 Task: Look for space in Salor, Uzbekistan from 12th July, 2023 to 16th July, 2023 for 8 adults in price range Rs.10000 to Rs.16000. Place can be private room with 8 bedrooms having 8 beds and 8 bathrooms. Property type can be house, flat, guest house. Amenities needed are: wifi, TV, free parkinig on premises, gym, breakfast. Booking option can be shelf check-in. Required host language is English.
Action: Mouse moved to (419, 102)
Screenshot: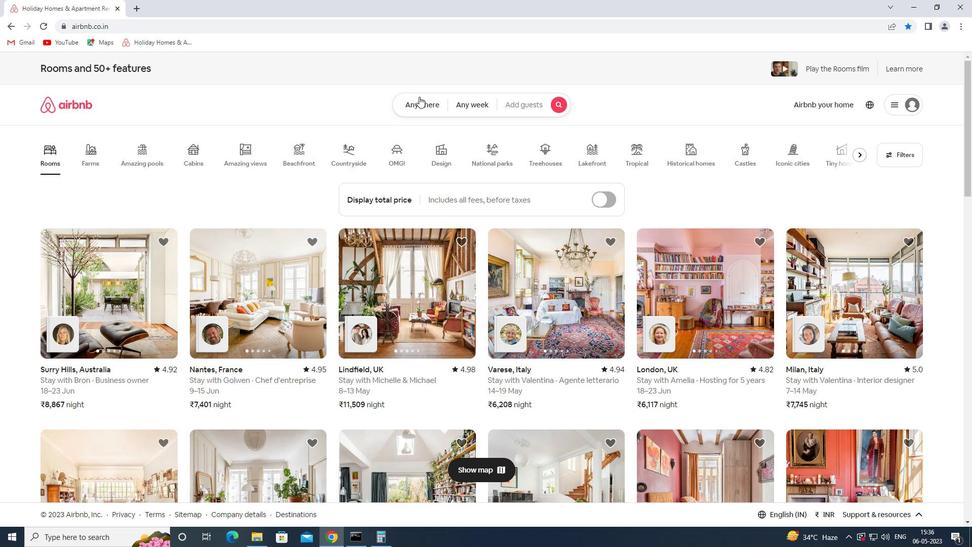 
Action: Mouse pressed left at (419, 102)
Screenshot: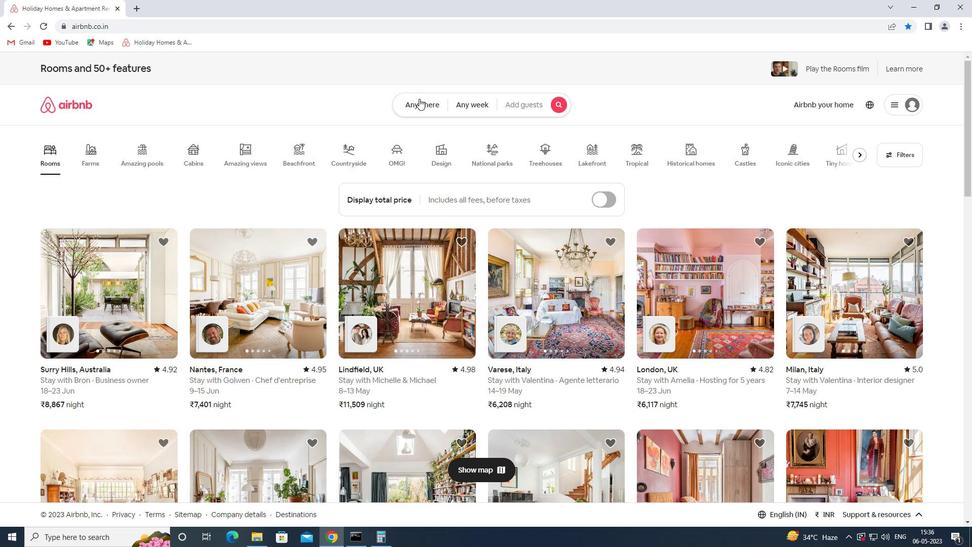 
Action: Mouse moved to (365, 145)
Screenshot: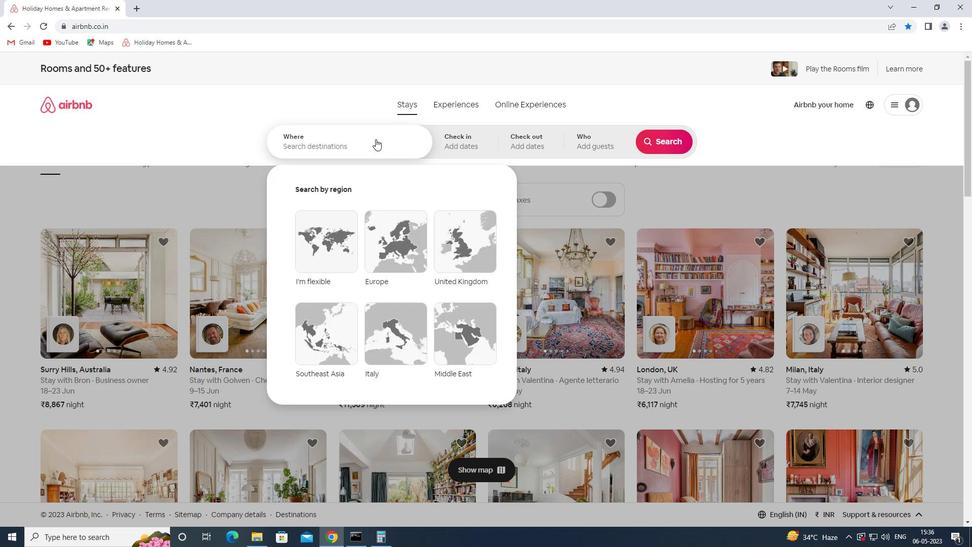 
Action: Mouse pressed left at (365, 145)
Screenshot: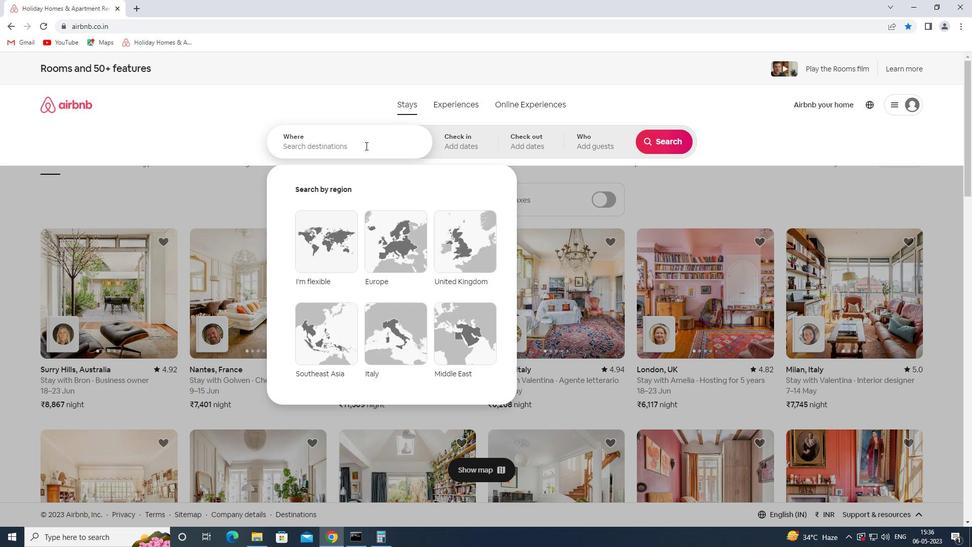 
Action: Key pressed salor<Key.space>uze<Key.backspace>bekistan<Key.enter>
Screenshot: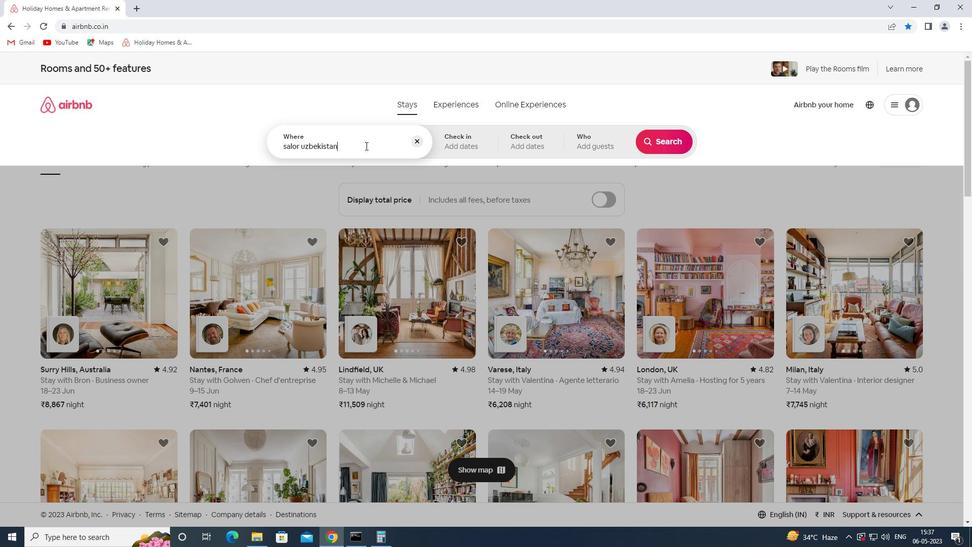 
Action: Mouse moved to (666, 222)
Screenshot: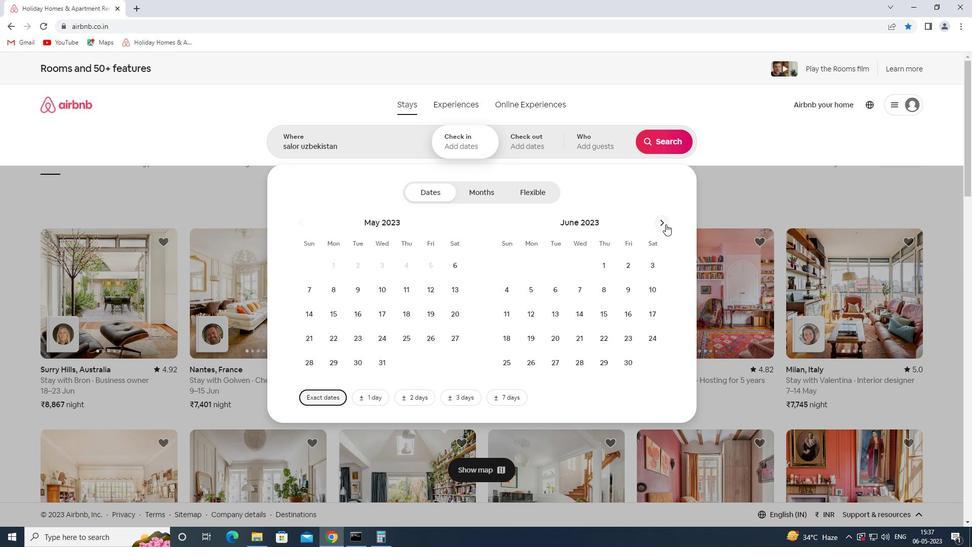 
Action: Mouse pressed left at (666, 222)
Screenshot: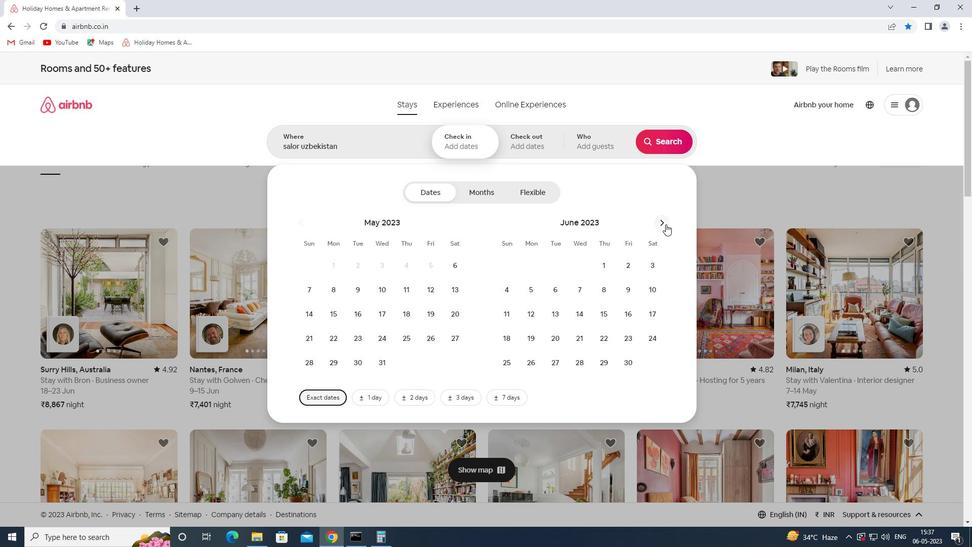 
Action: Mouse moved to (585, 312)
Screenshot: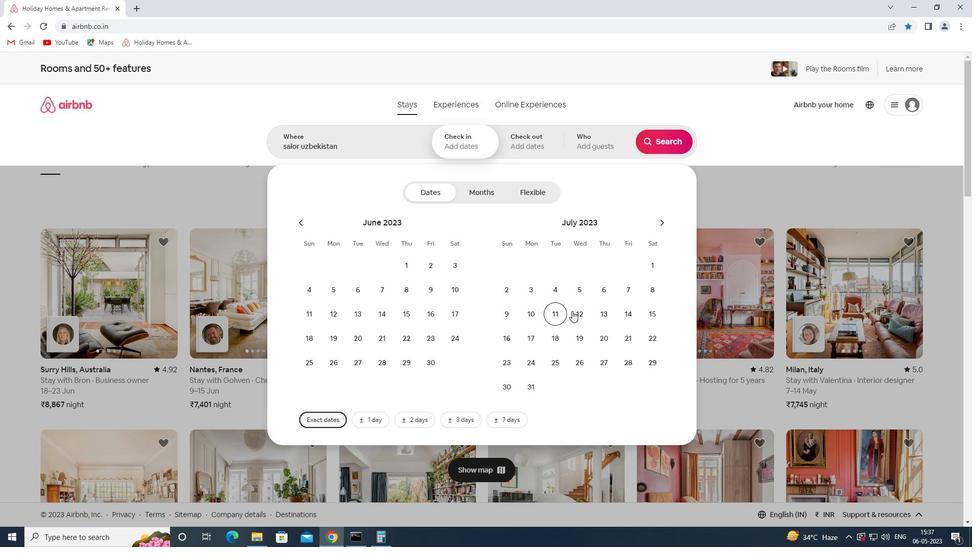
Action: Mouse pressed left at (585, 312)
Screenshot: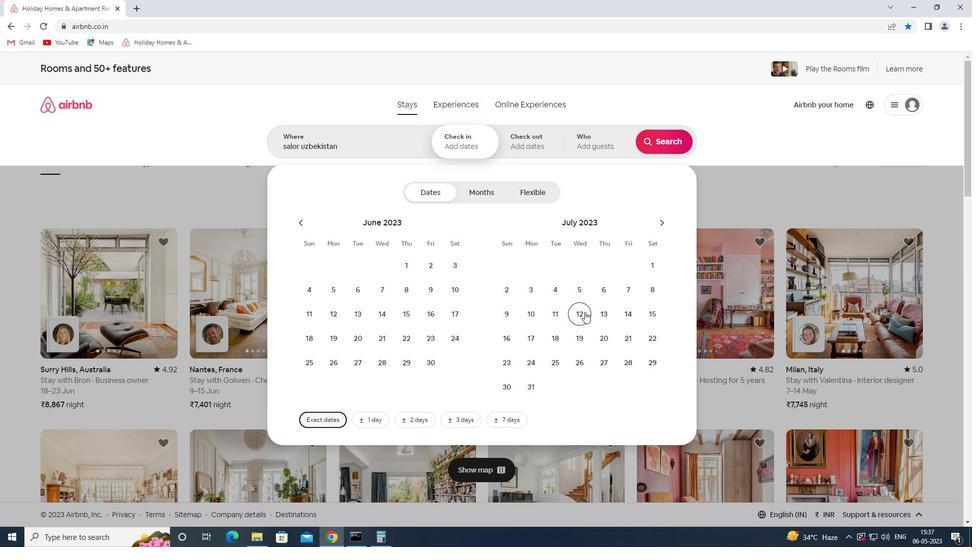 
Action: Mouse moved to (499, 337)
Screenshot: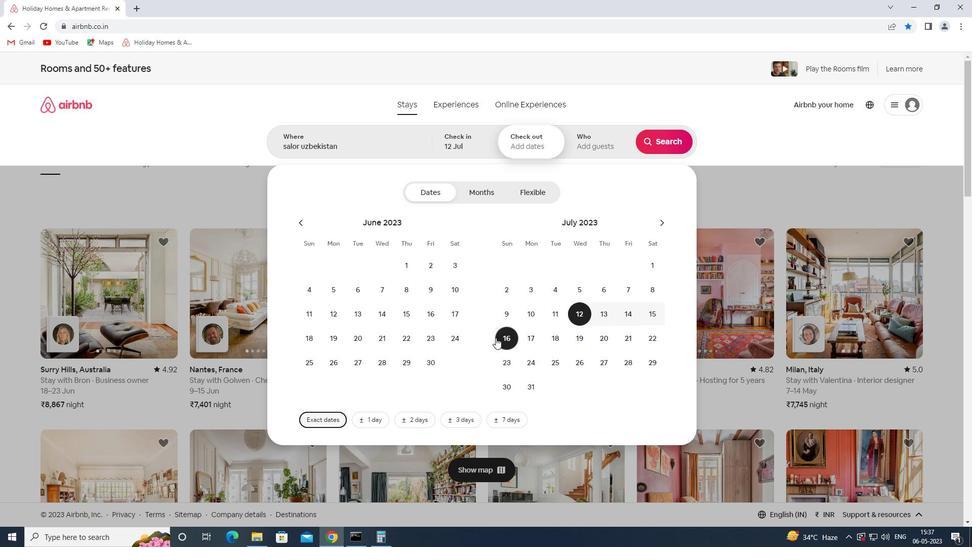 
Action: Mouse pressed left at (499, 337)
Screenshot: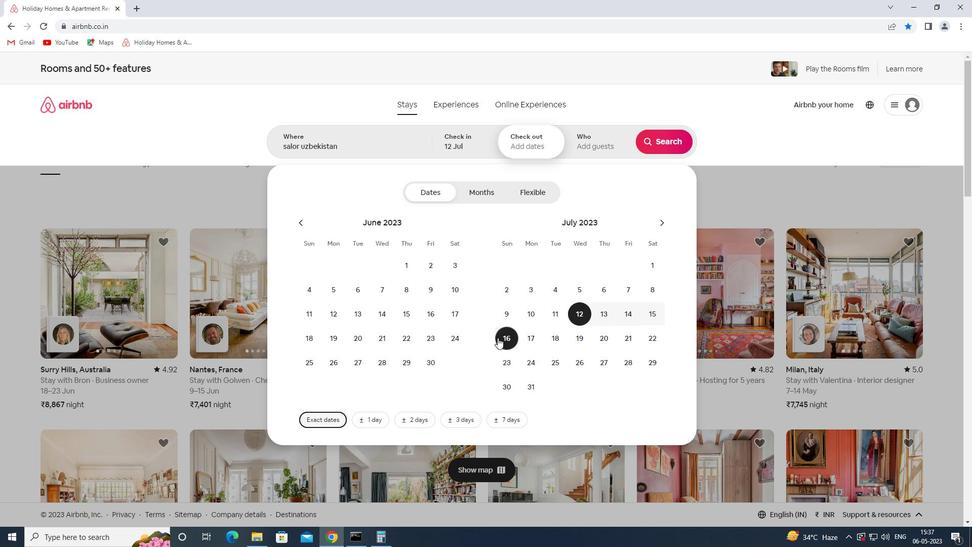
Action: Mouse moved to (583, 149)
Screenshot: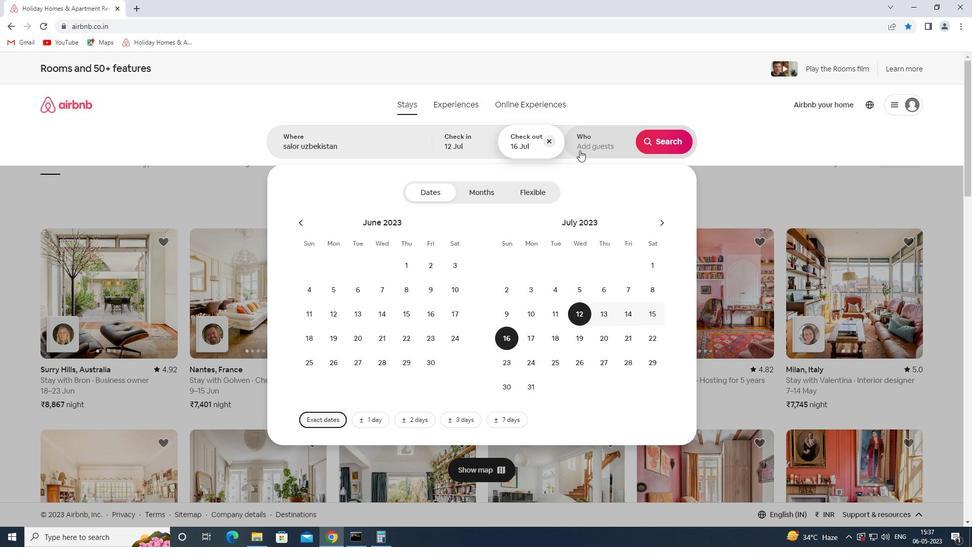 
Action: Mouse pressed left at (583, 149)
Screenshot: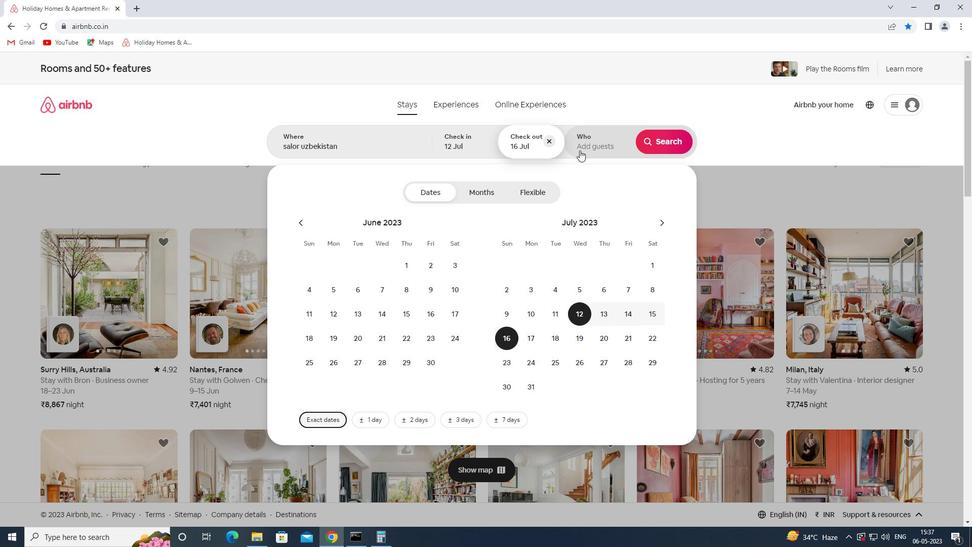 
Action: Mouse moved to (669, 199)
Screenshot: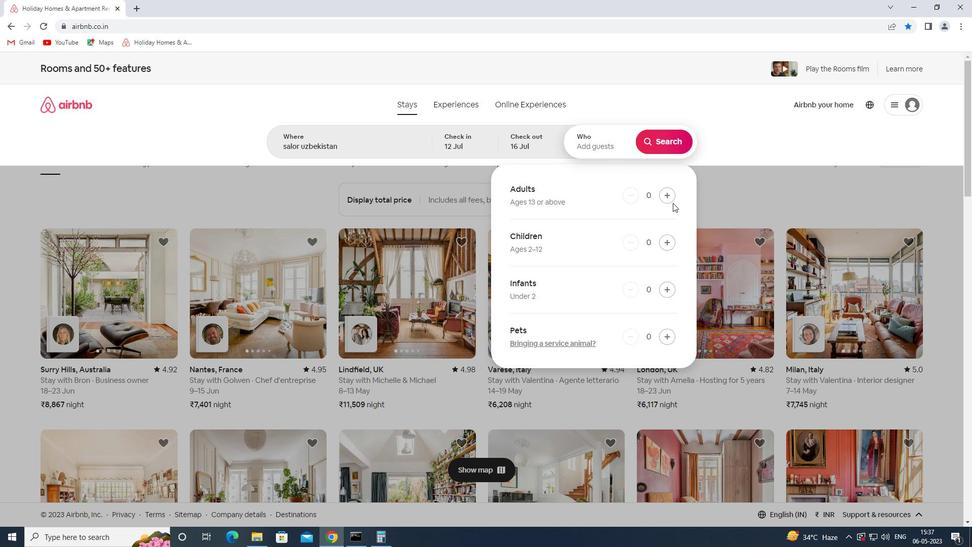 
Action: Mouse pressed left at (669, 199)
Screenshot: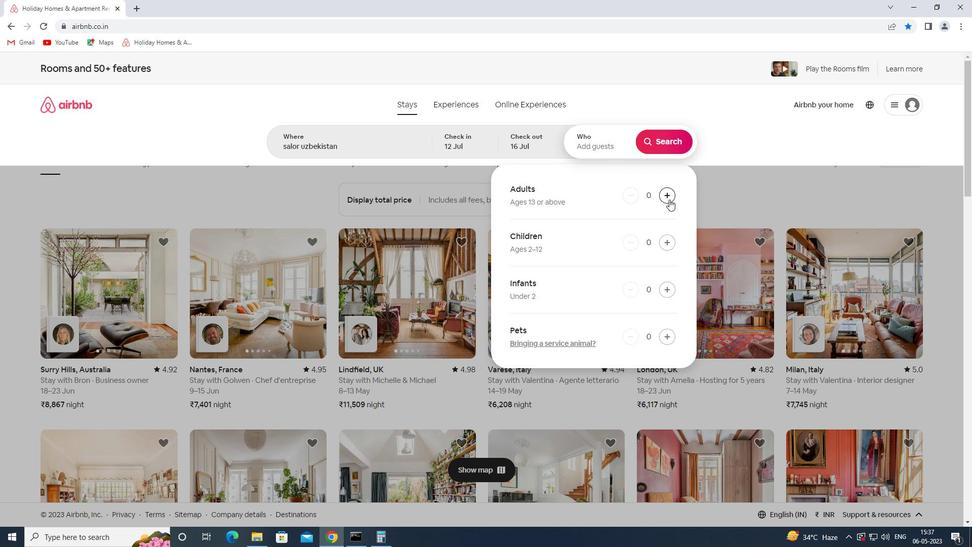 
Action: Mouse pressed left at (669, 199)
Screenshot: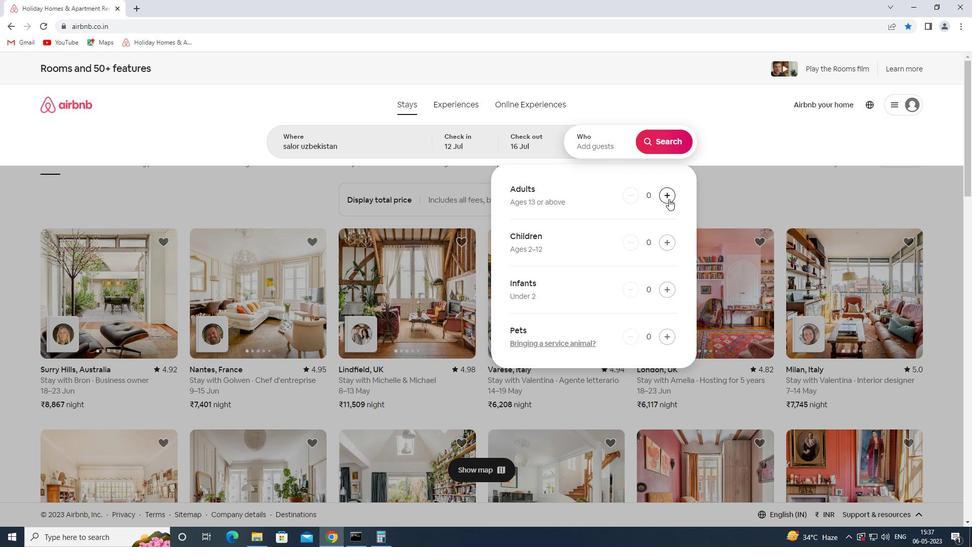 
Action: Mouse pressed left at (669, 199)
Screenshot: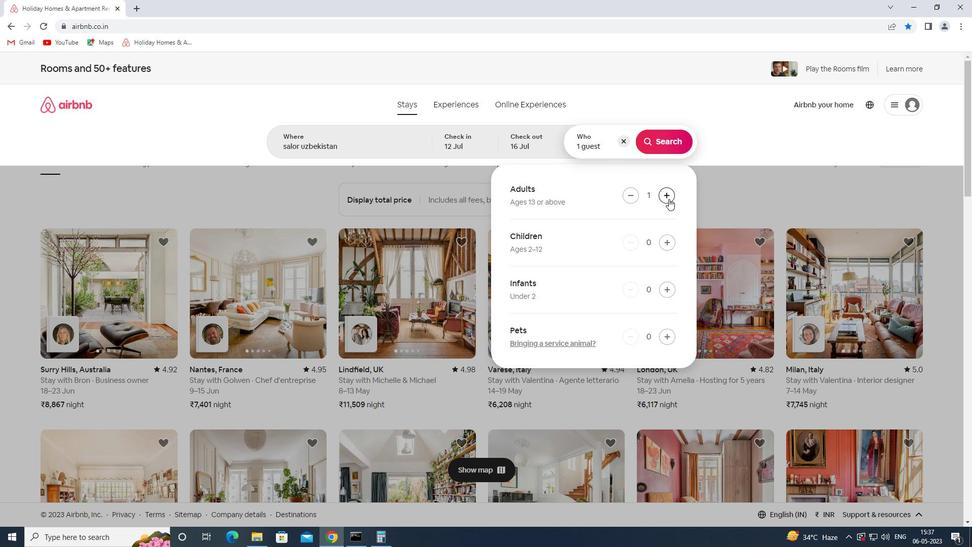 
Action: Mouse pressed left at (669, 199)
Screenshot: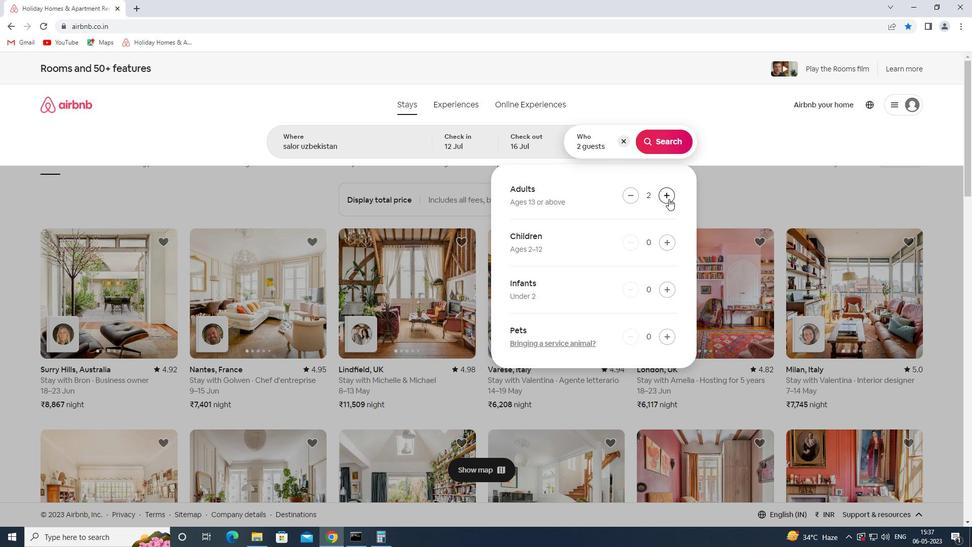 
Action: Mouse pressed left at (669, 199)
Screenshot: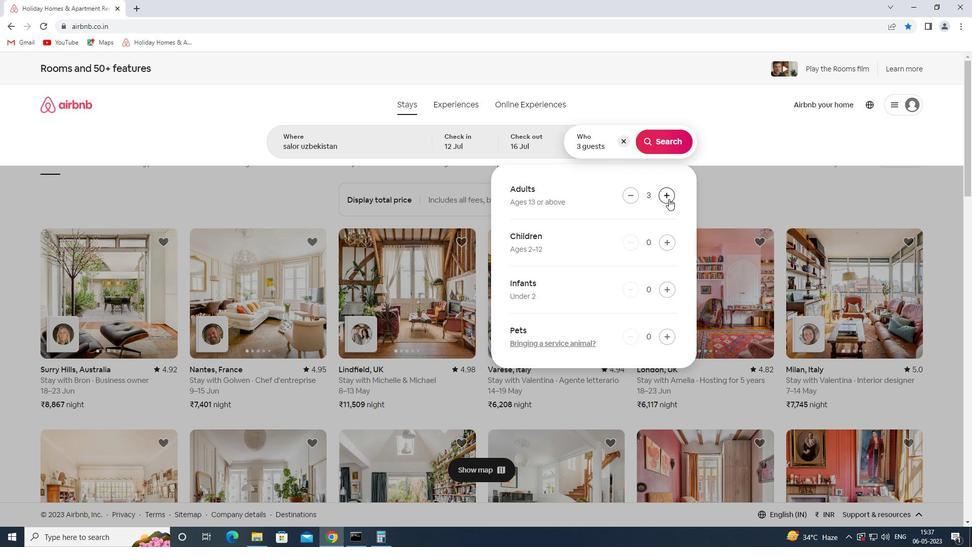 
Action: Mouse pressed left at (669, 199)
Screenshot: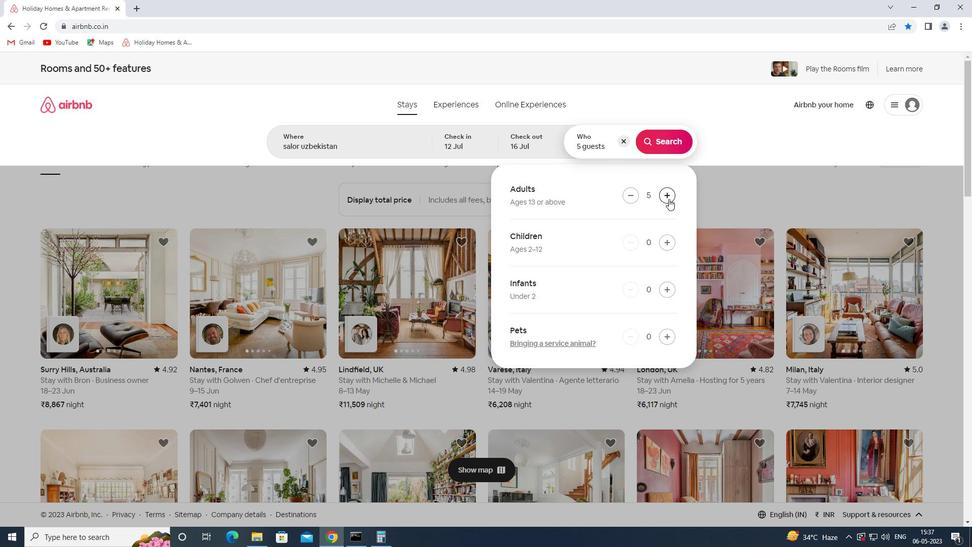 
Action: Mouse pressed left at (669, 199)
Screenshot: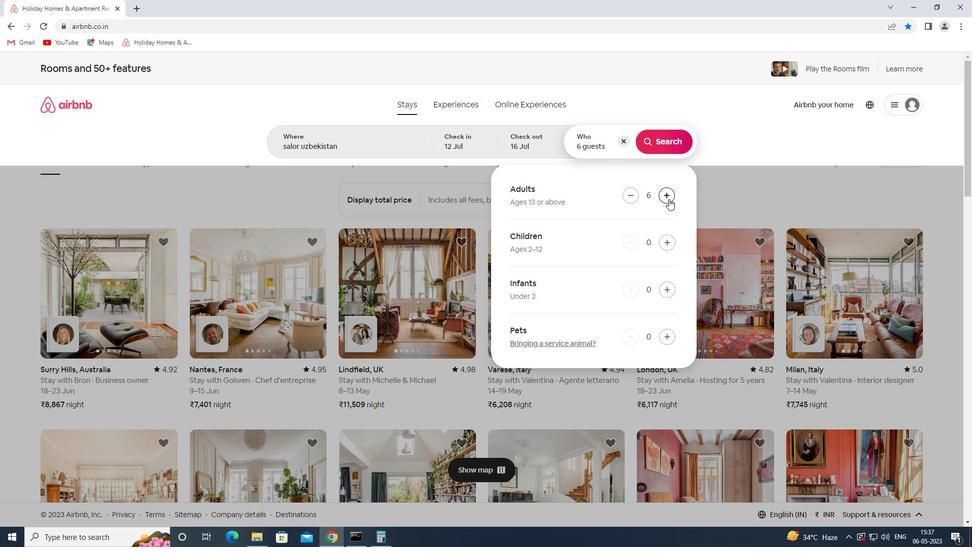 
Action: Mouse pressed left at (669, 199)
Screenshot: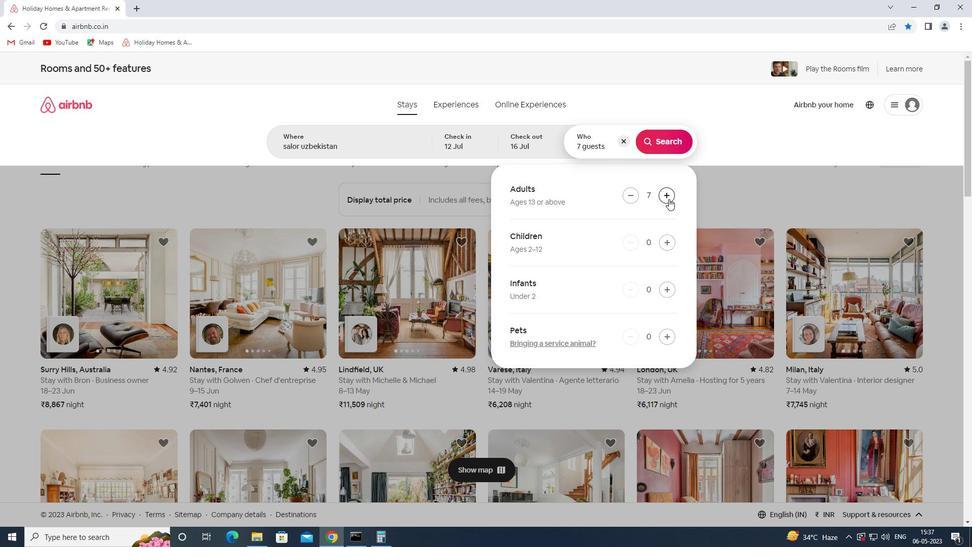 
Action: Mouse moved to (662, 147)
Screenshot: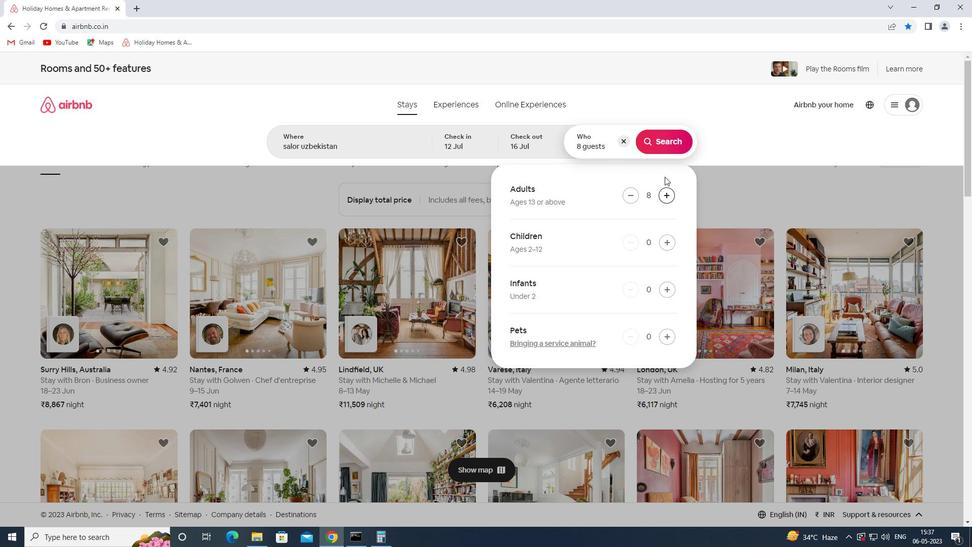 
Action: Mouse pressed left at (662, 147)
Screenshot: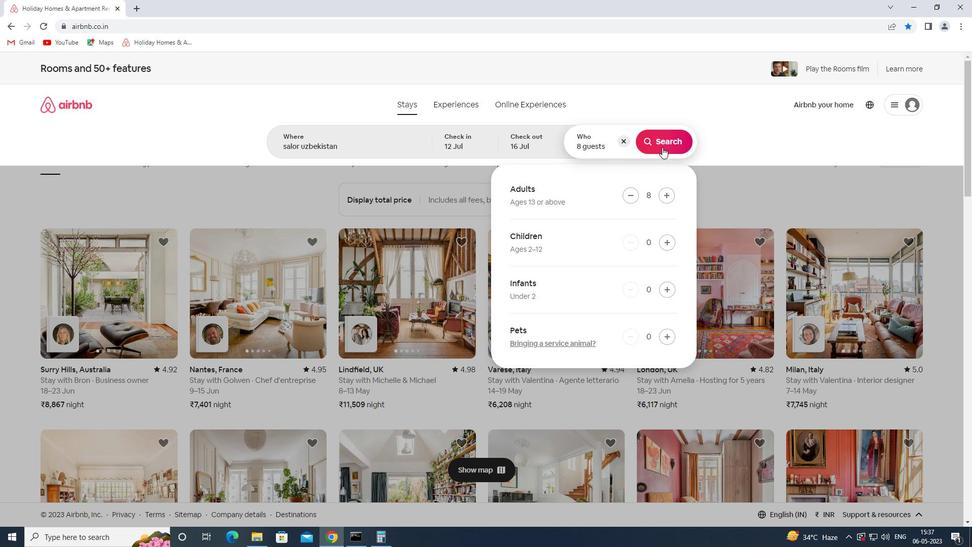 
Action: Mouse moved to (938, 107)
Screenshot: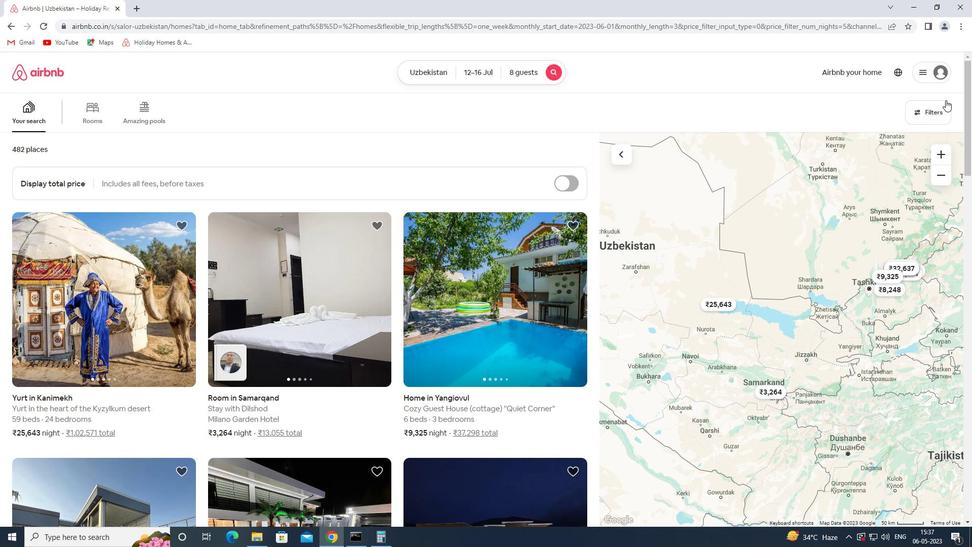 
Action: Mouse pressed left at (938, 107)
Screenshot: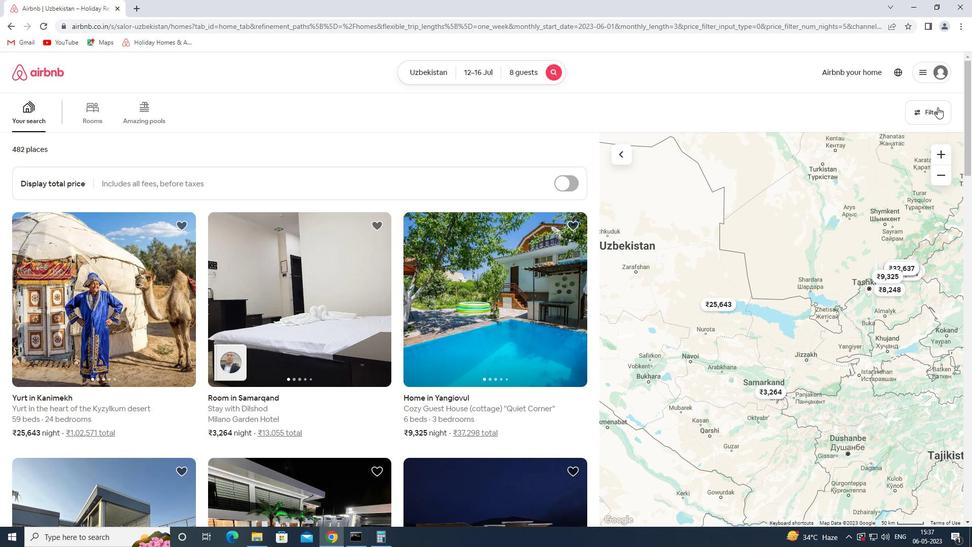 
Action: Mouse moved to (389, 365)
Screenshot: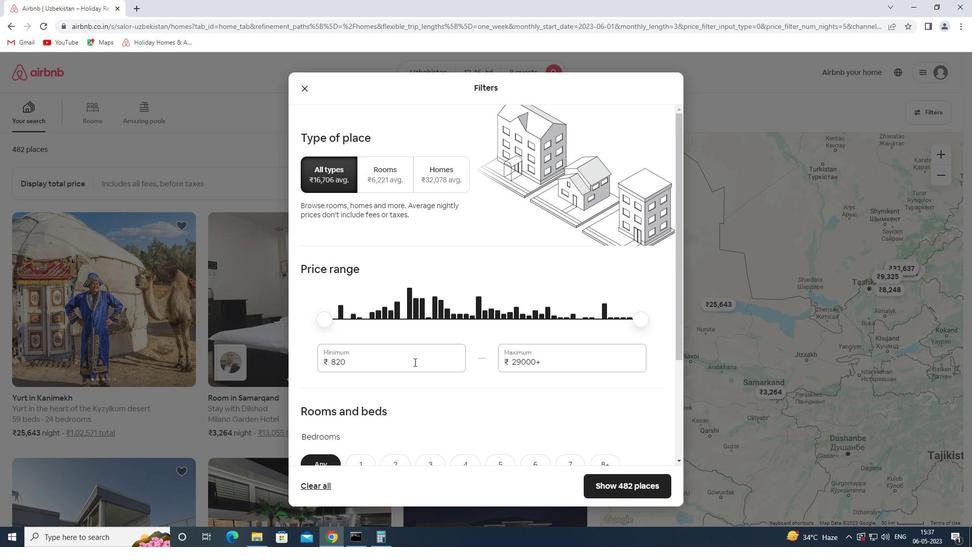 
Action: Mouse pressed left at (389, 365)
Screenshot: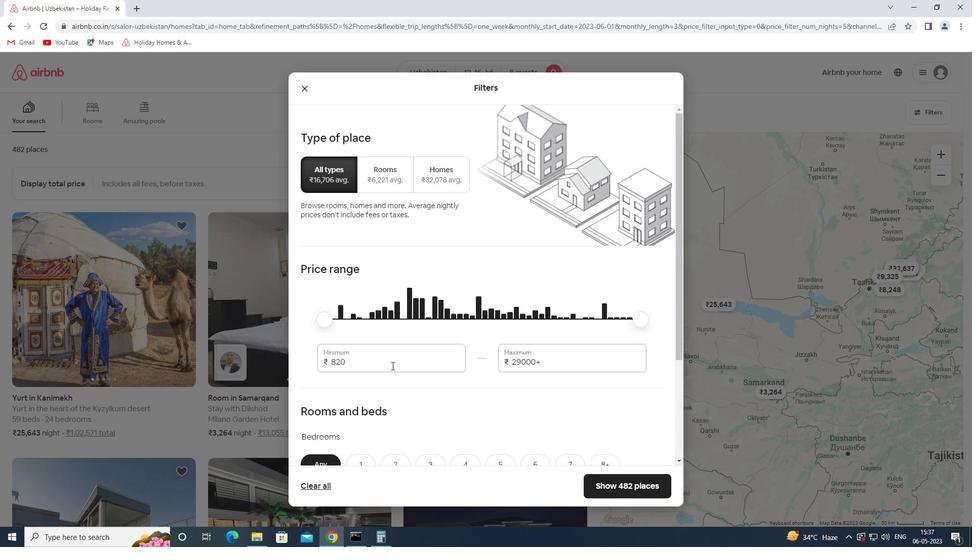 
Action: Mouse pressed left at (389, 365)
Screenshot: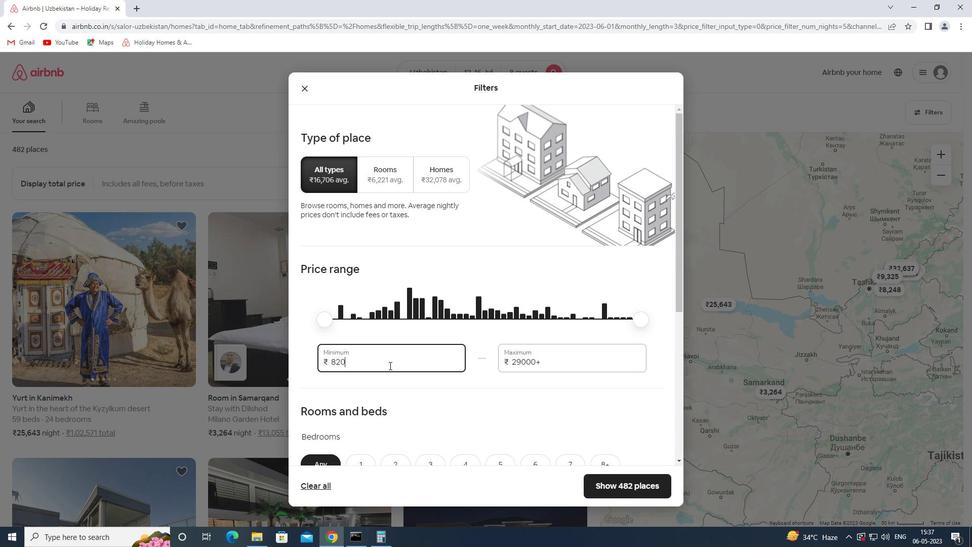 
Action: Key pressed 10000<Key.tab>16000<Key.tab>
Screenshot: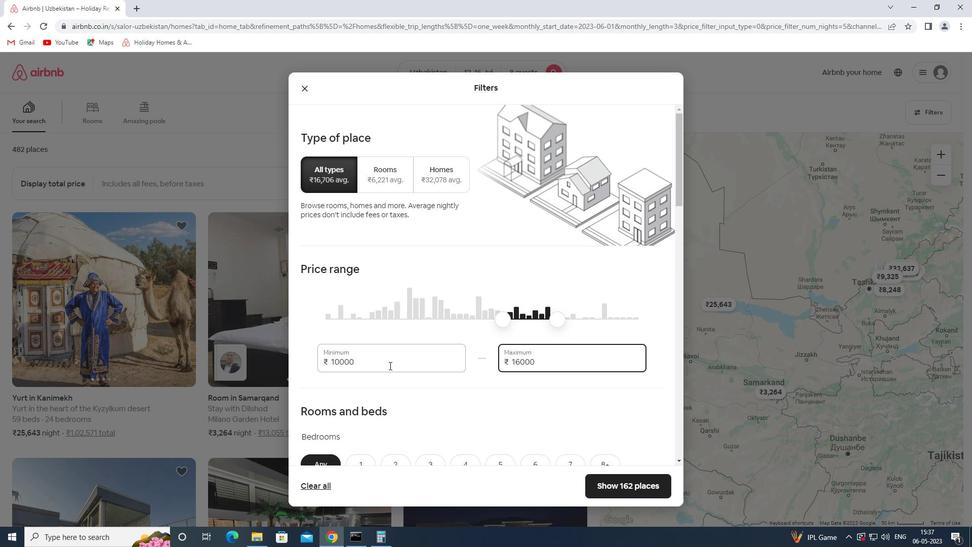 
Action: Mouse moved to (430, 423)
Screenshot: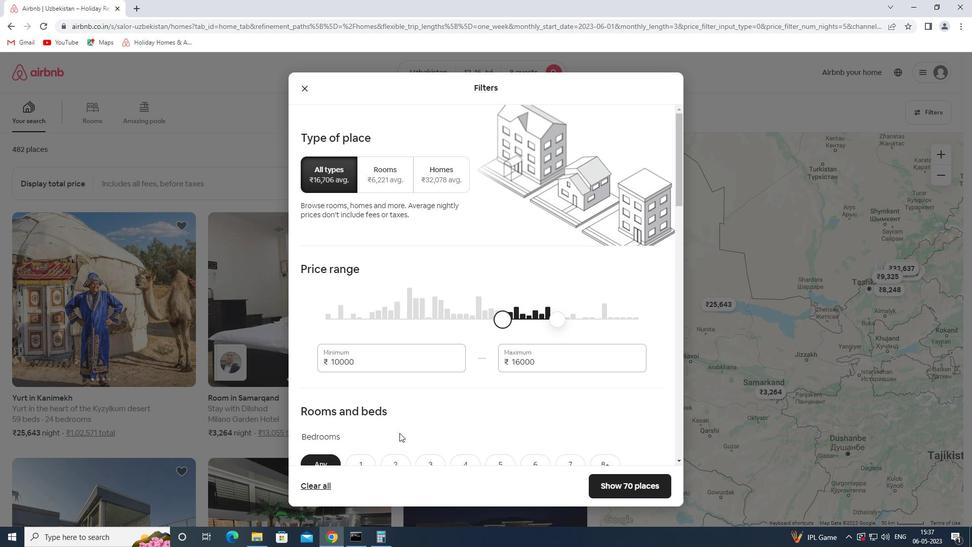 
Action: Mouse scrolled (430, 422) with delta (0, 0)
Screenshot: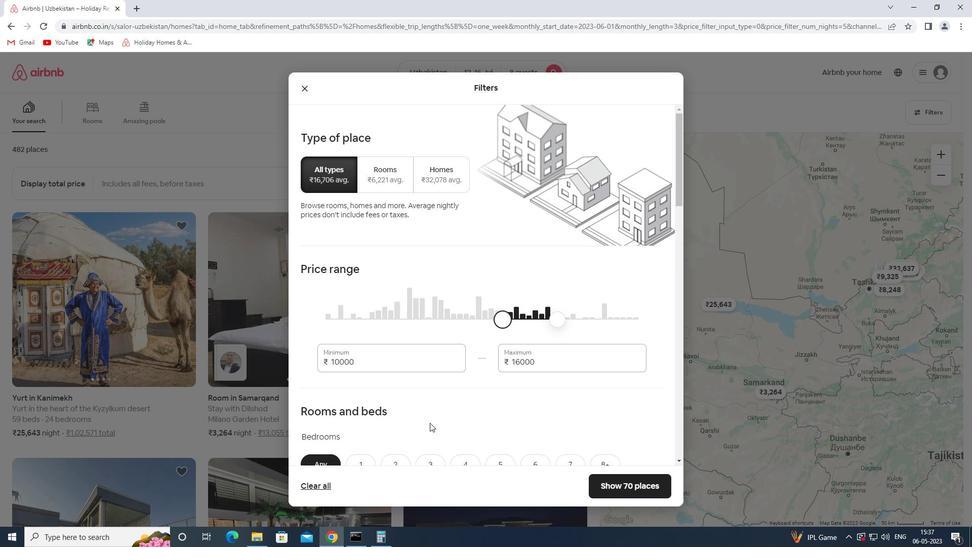 
Action: Mouse scrolled (430, 422) with delta (0, 0)
Screenshot: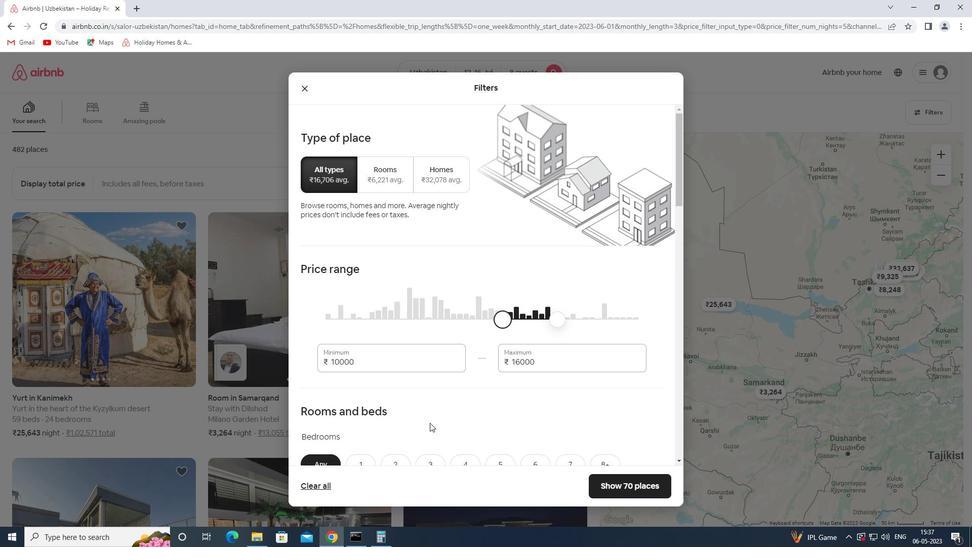 
Action: Mouse scrolled (430, 422) with delta (0, 0)
Screenshot: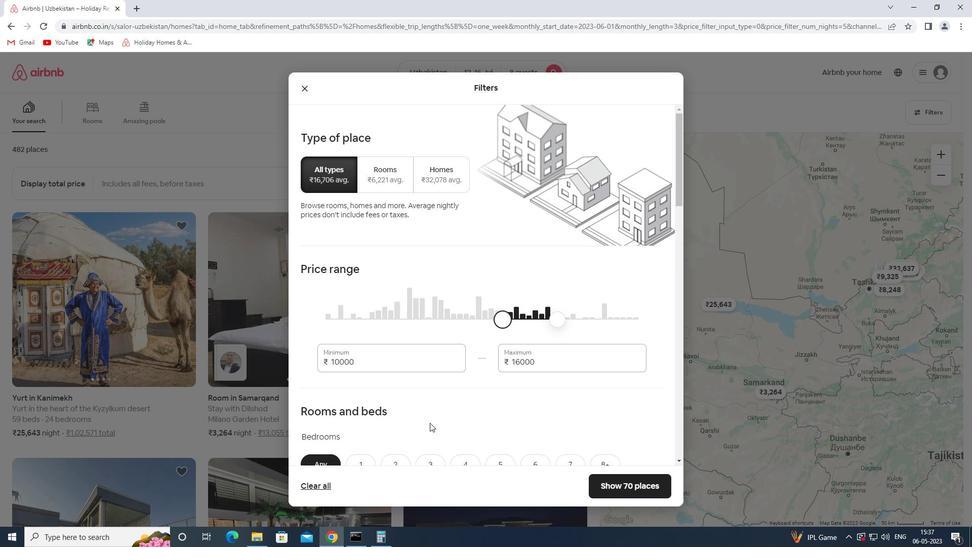 
Action: Mouse moved to (440, 399)
Screenshot: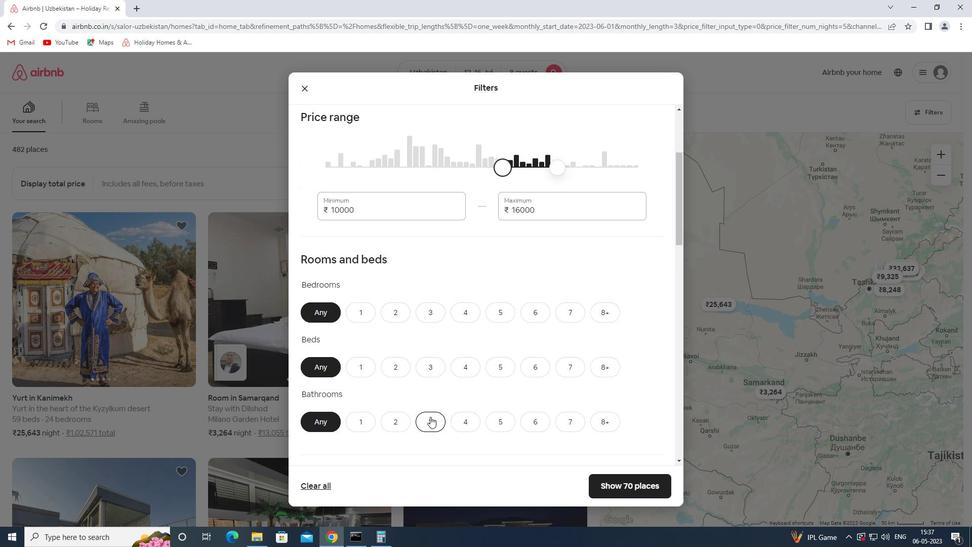 
Action: Mouse scrolled (440, 399) with delta (0, 0)
Screenshot: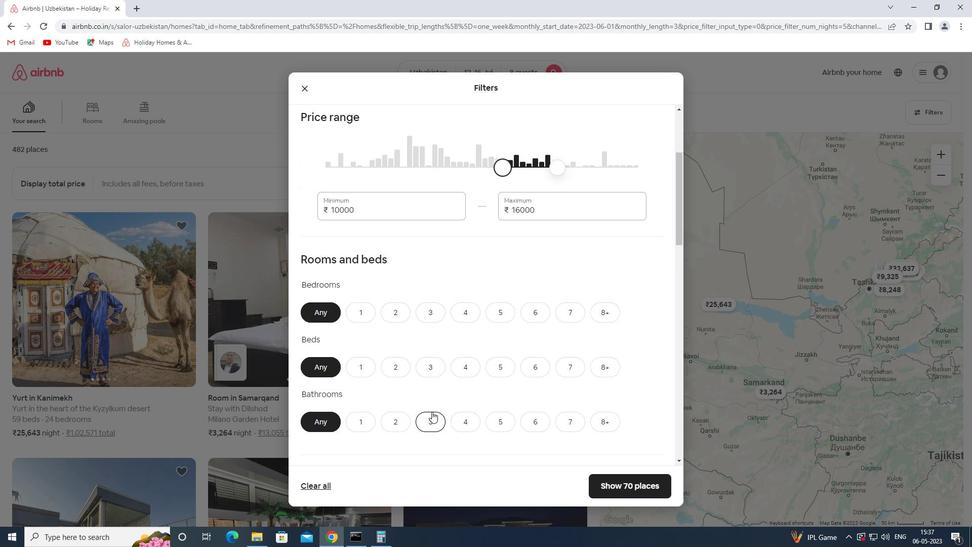 
Action: Mouse scrolled (440, 399) with delta (0, 0)
Screenshot: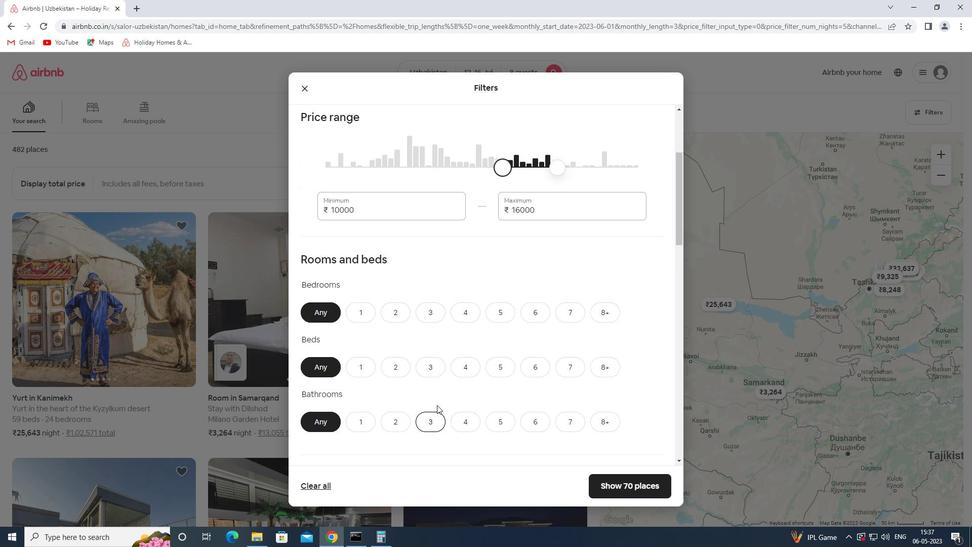 
Action: Mouse moved to (610, 211)
Screenshot: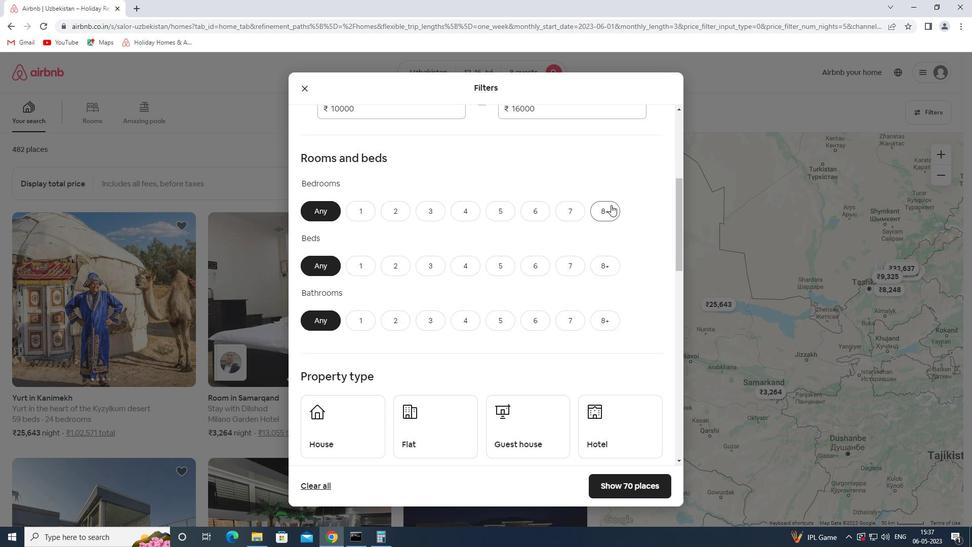
Action: Mouse pressed left at (610, 211)
Screenshot: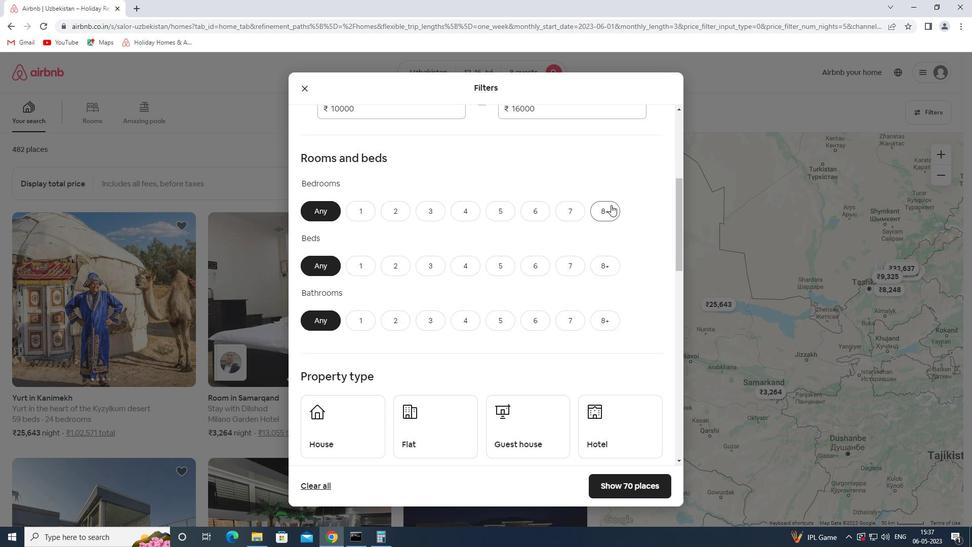
Action: Mouse moved to (607, 262)
Screenshot: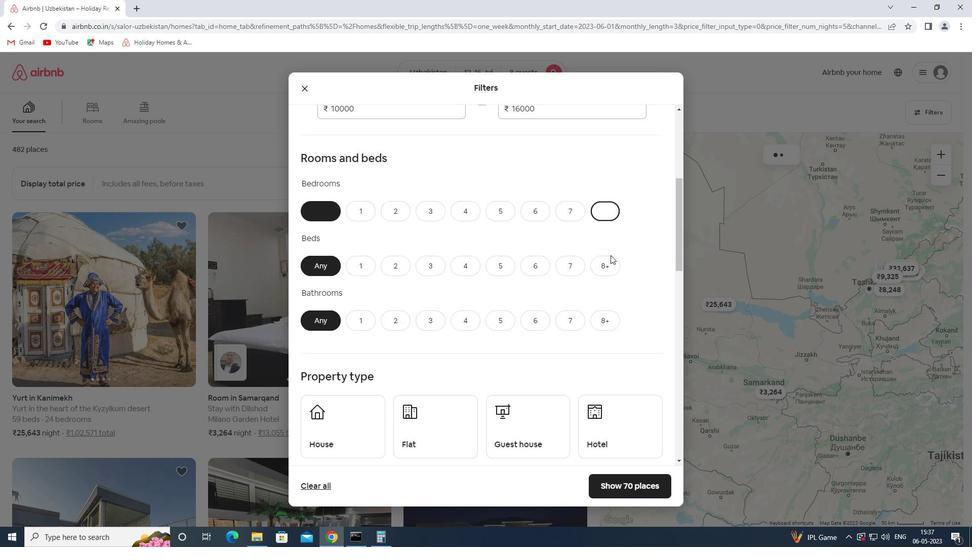 
Action: Mouse pressed left at (607, 262)
Screenshot: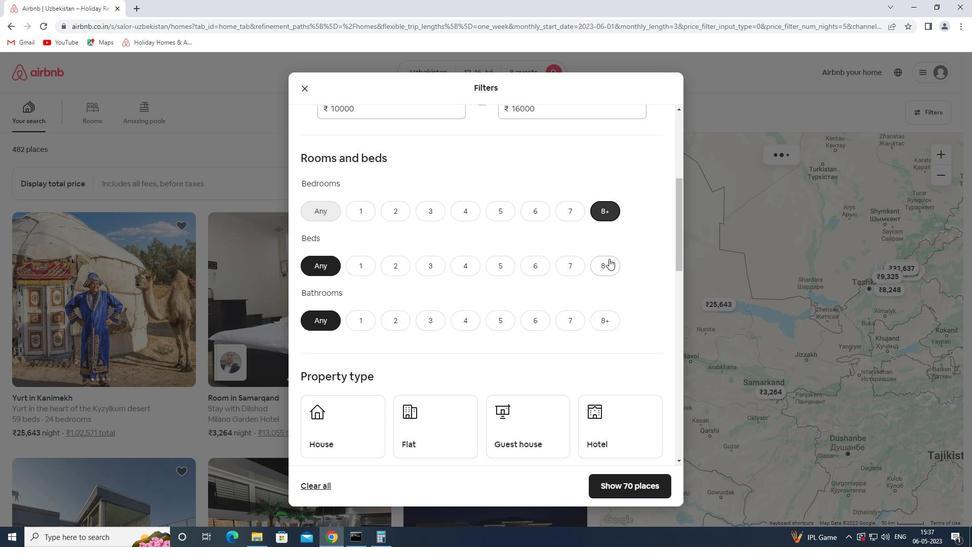 
Action: Mouse moved to (601, 329)
Screenshot: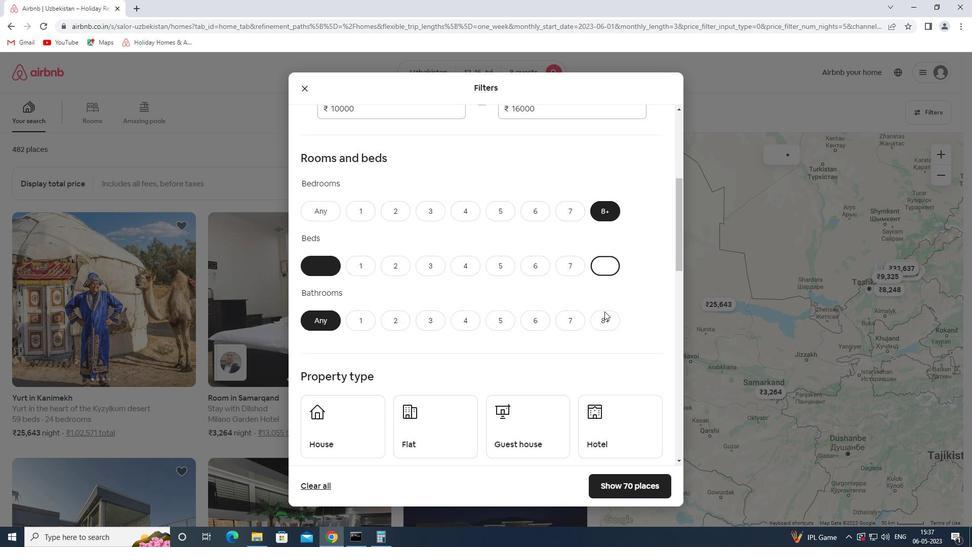 
Action: Mouse pressed left at (601, 329)
Screenshot: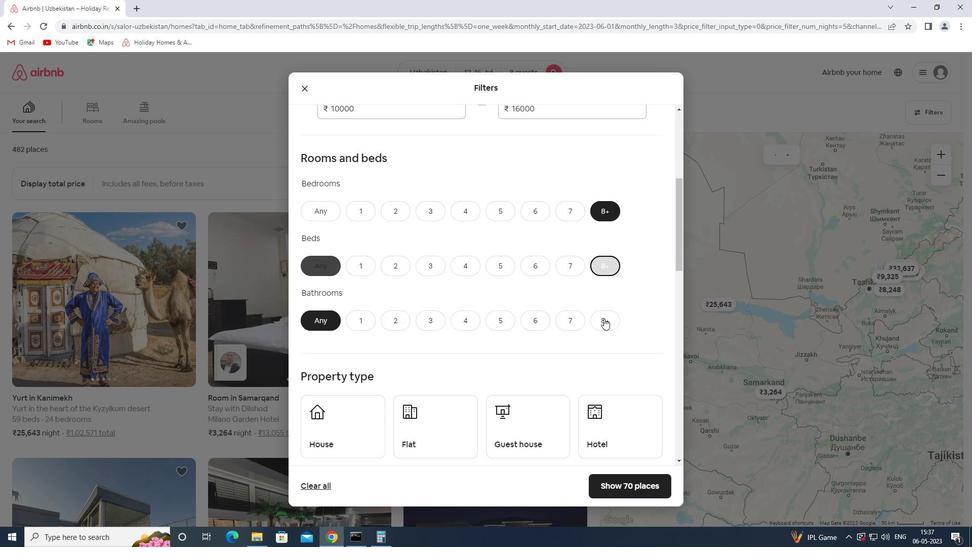 
Action: Mouse moved to (609, 318)
Screenshot: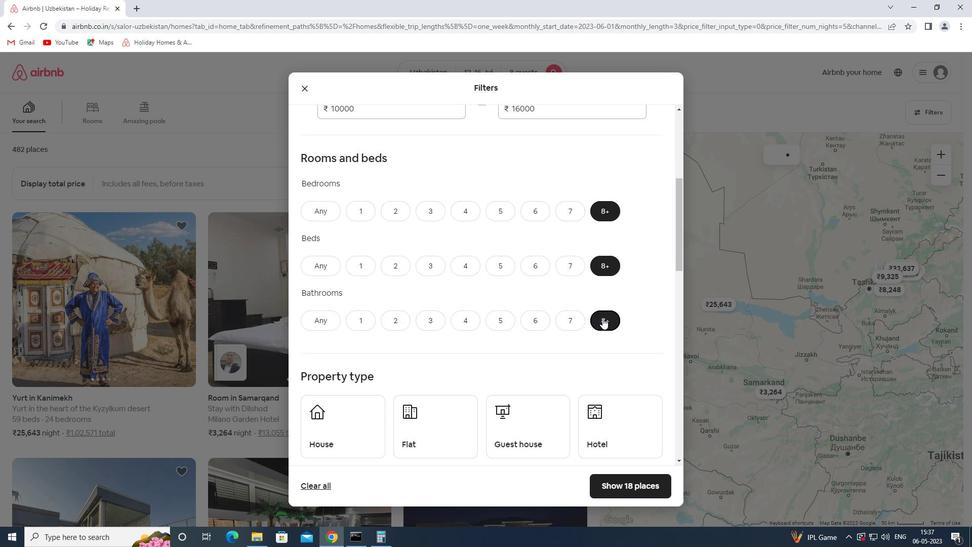 
Action: Mouse scrolled (609, 317) with delta (0, 0)
Screenshot: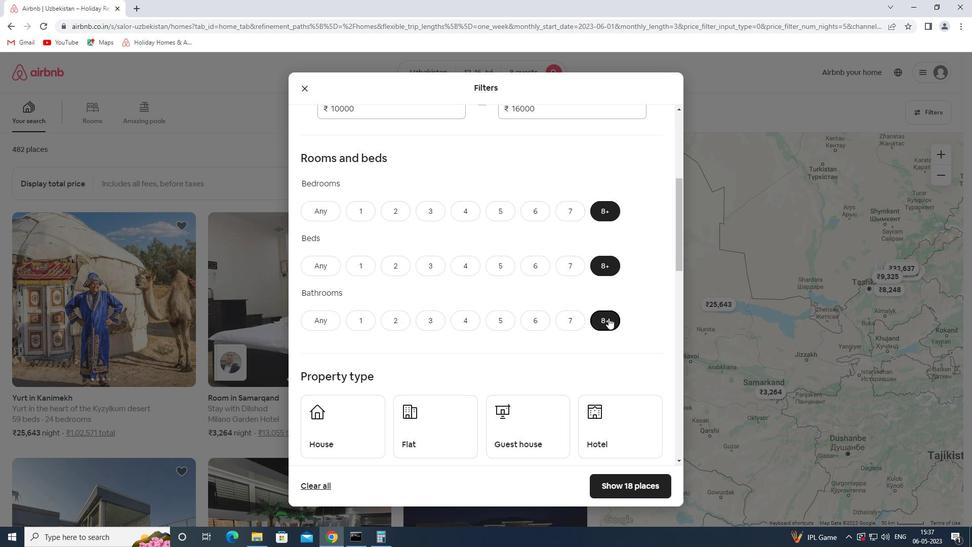 
Action: Mouse scrolled (609, 317) with delta (0, 0)
Screenshot: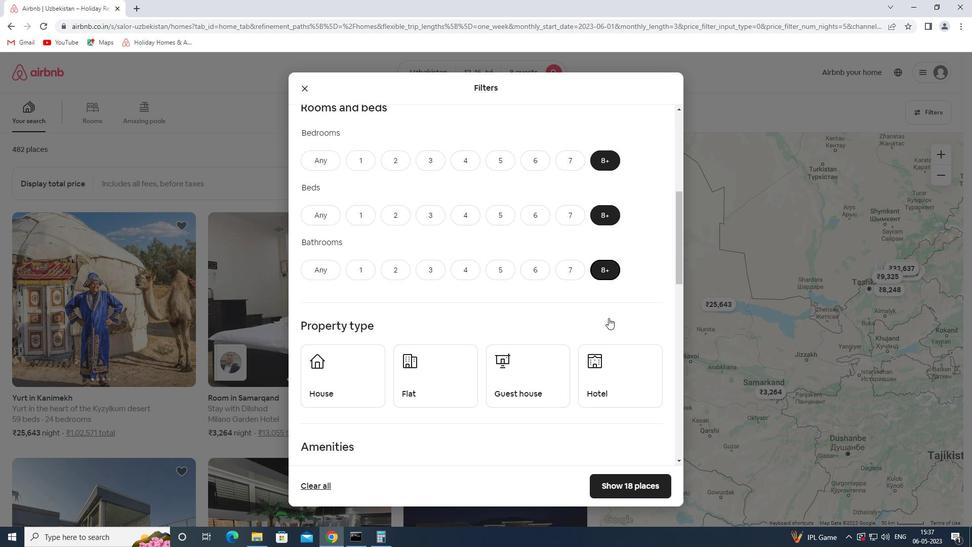 
Action: Mouse scrolled (609, 317) with delta (0, 0)
Screenshot: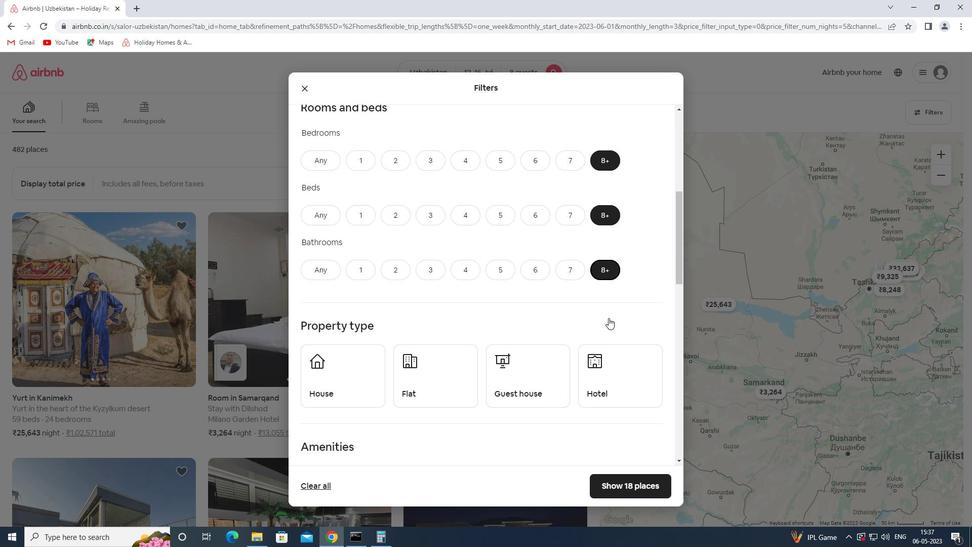 
Action: Mouse moved to (375, 263)
Screenshot: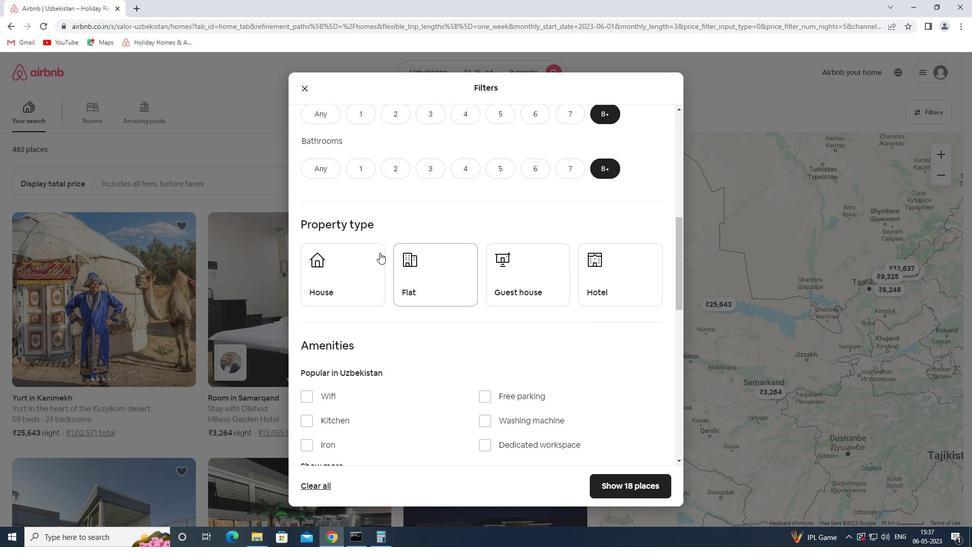 
Action: Mouse pressed left at (375, 263)
Screenshot: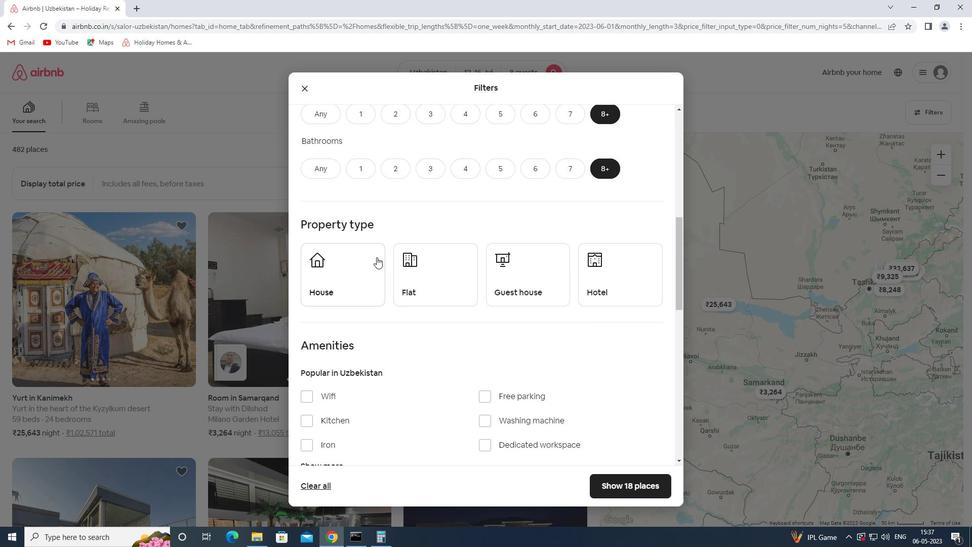 
Action: Mouse moved to (457, 275)
Screenshot: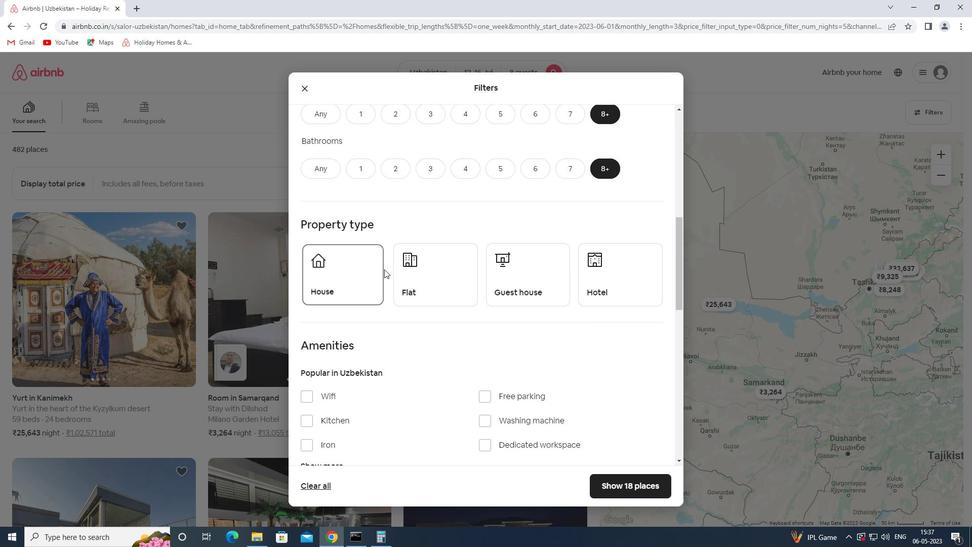 
Action: Mouse pressed left at (457, 275)
Screenshot: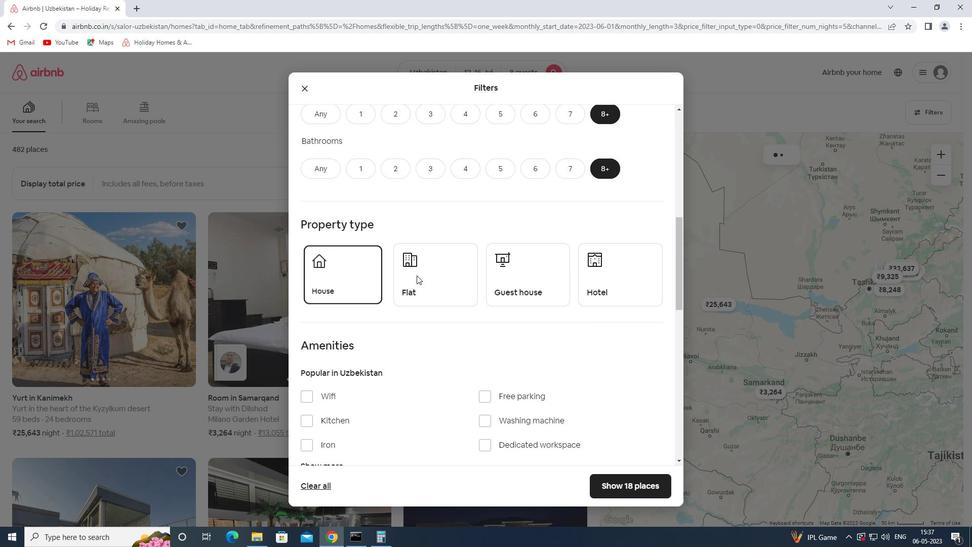 
Action: Mouse moved to (520, 270)
Screenshot: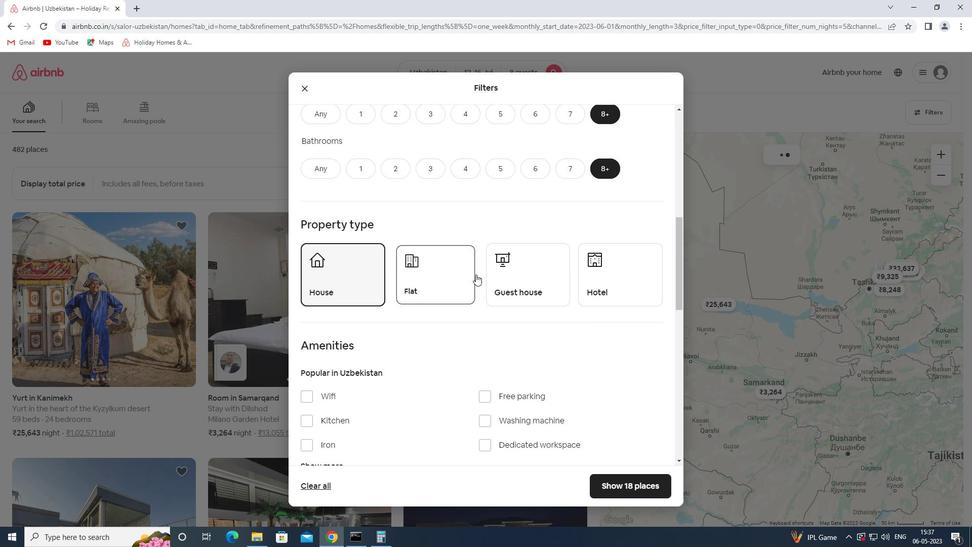 
Action: Mouse pressed left at (520, 270)
Screenshot: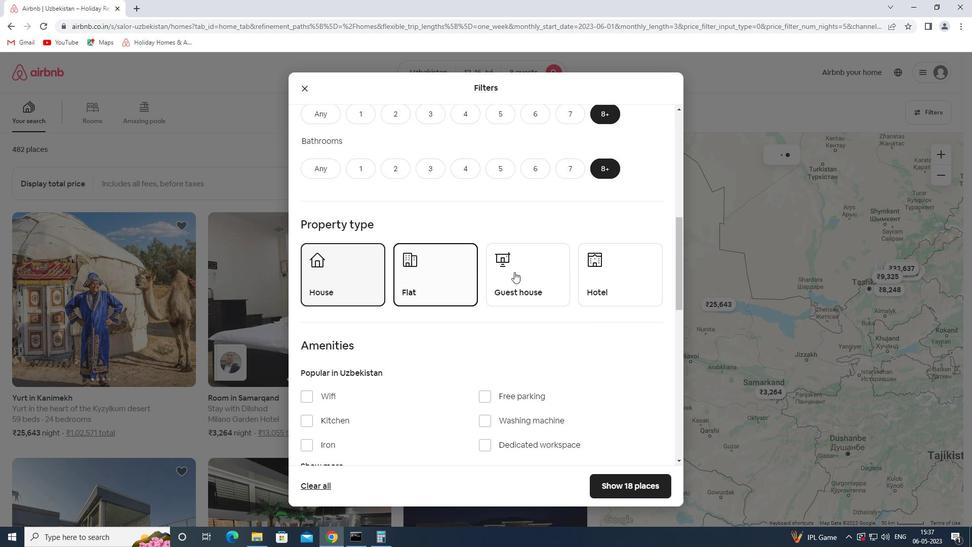 
Action: Mouse moved to (523, 343)
Screenshot: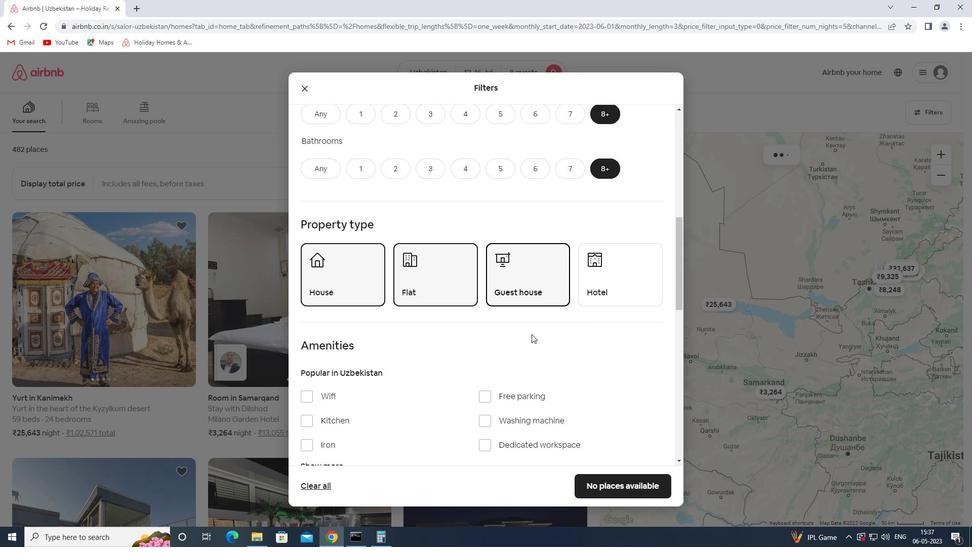 
Action: Mouse scrolled (523, 343) with delta (0, 0)
Screenshot: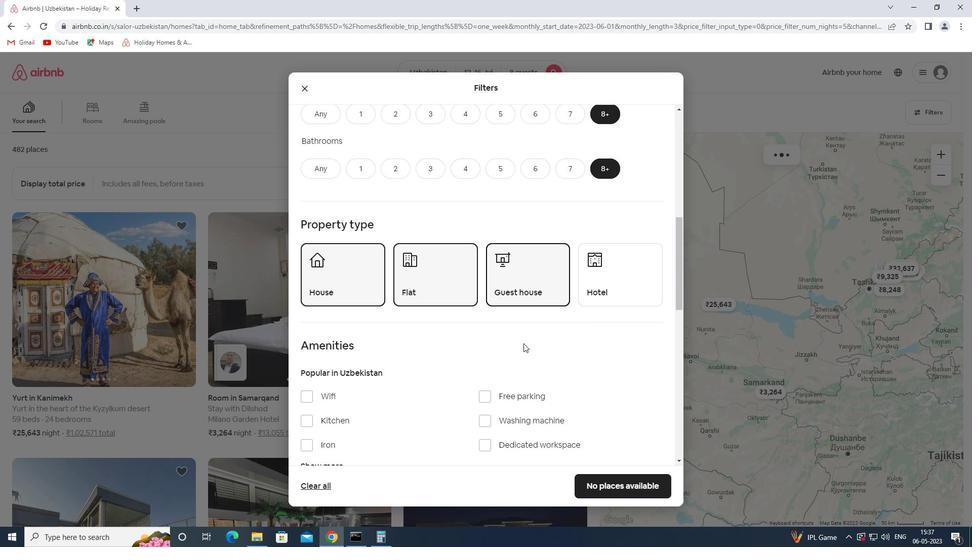 
Action: Mouse moved to (522, 343)
Screenshot: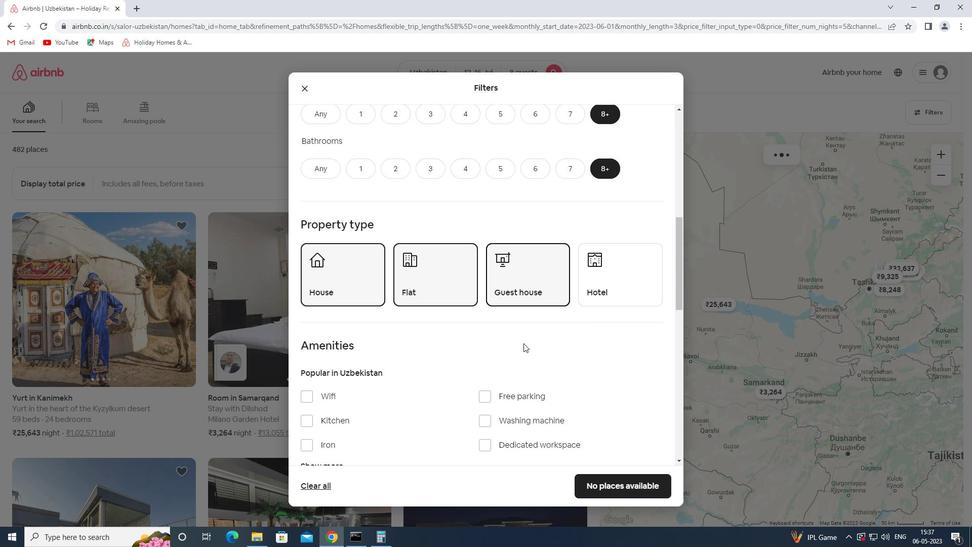 
Action: Mouse scrolled (522, 342) with delta (0, 0)
Screenshot: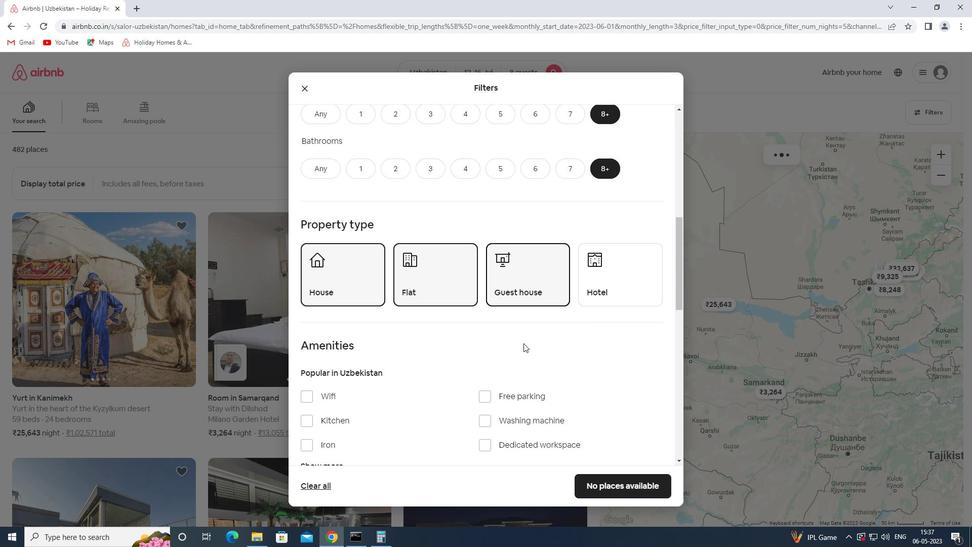 
Action: Mouse moved to (520, 341)
Screenshot: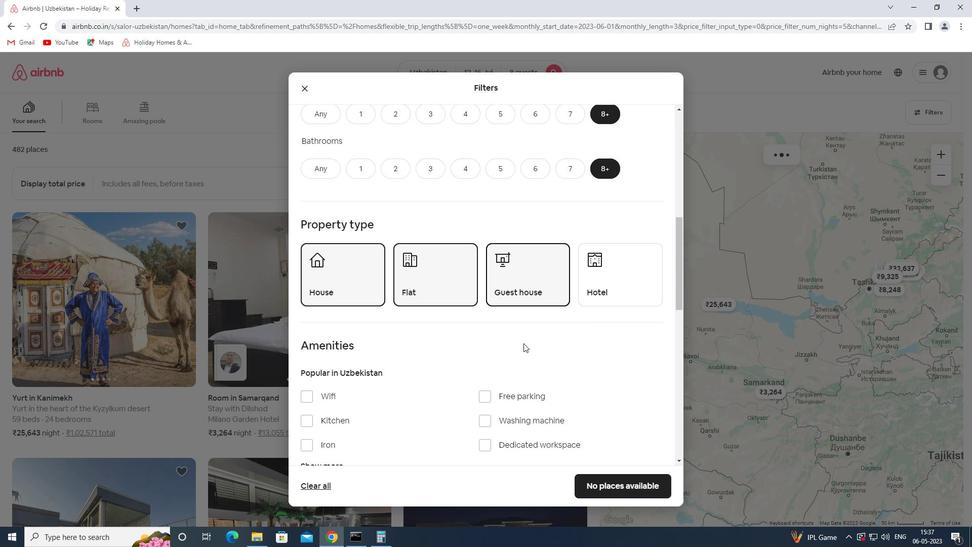 
Action: Mouse scrolled (520, 340) with delta (0, 0)
Screenshot: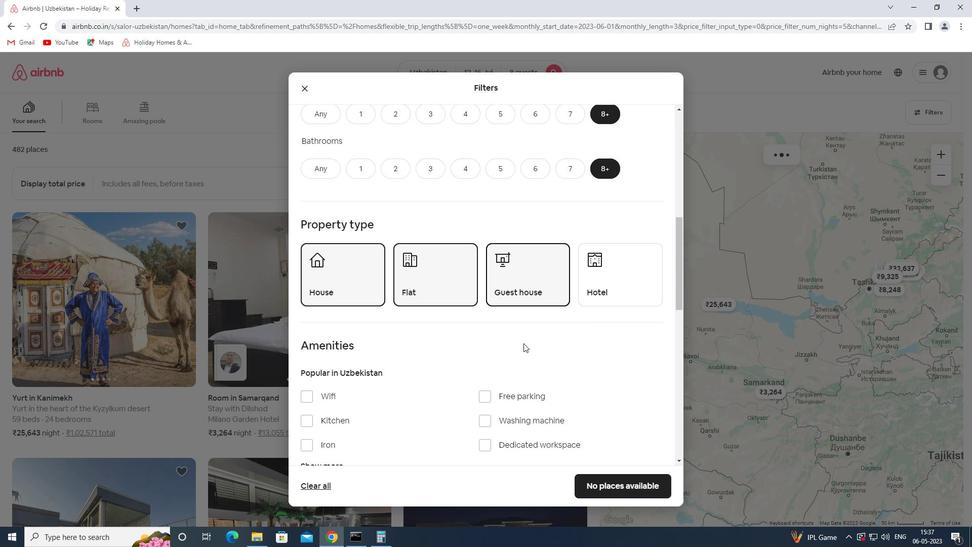
Action: Mouse moved to (495, 244)
Screenshot: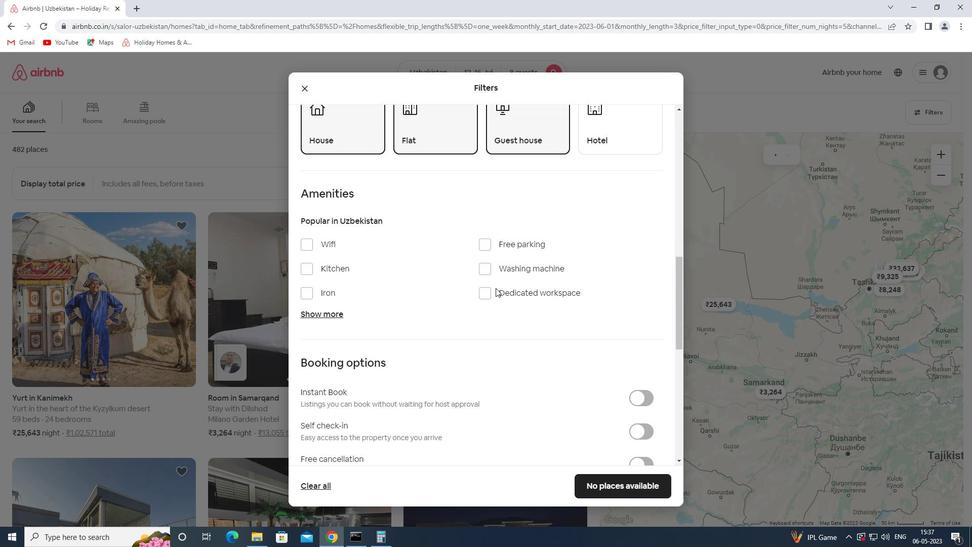 
Action: Mouse pressed left at (495, 244)
Screenshot: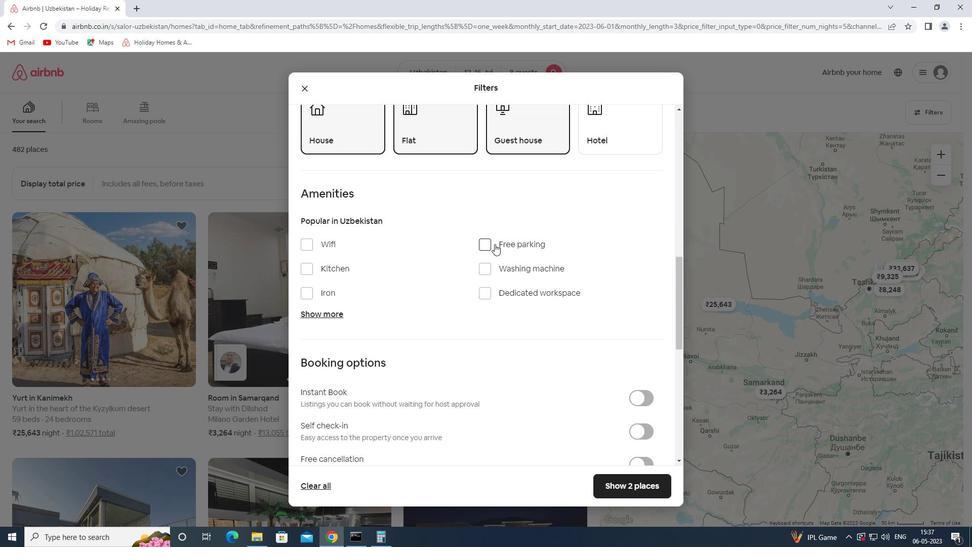 
Action: Mouse moved to (313, 248)
Screenshot: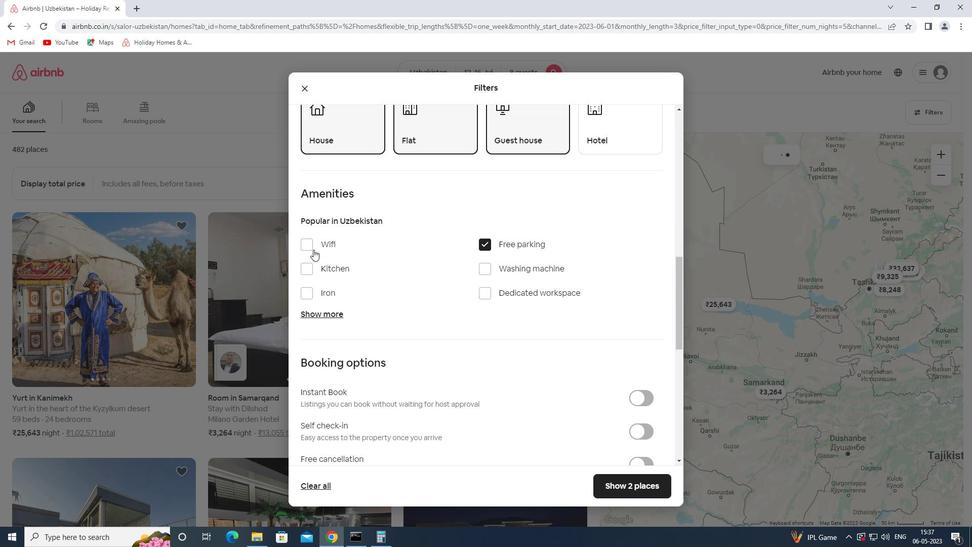 
Action: Mouse pressed left at (313, 248)
Screenshot: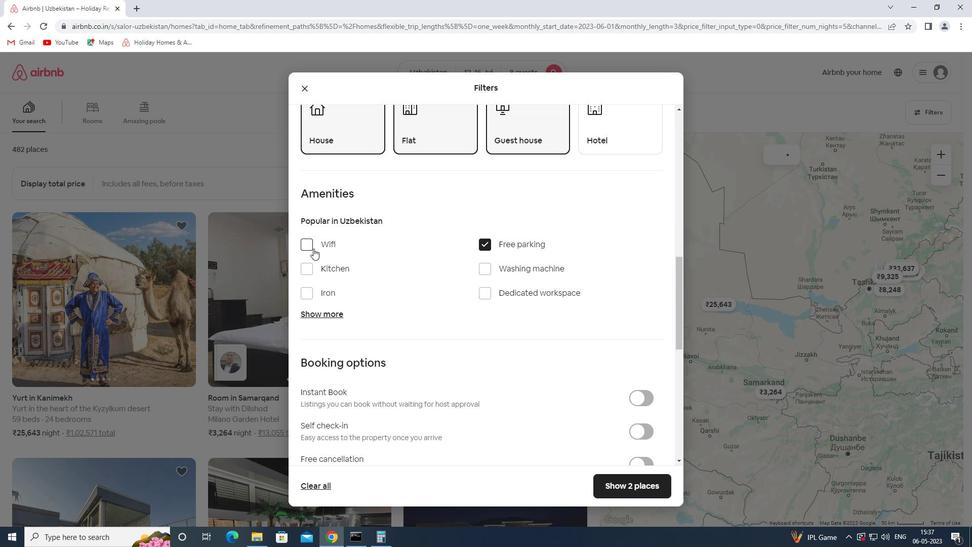 
Action: Mouse moved to (320, 303)
Screenshot: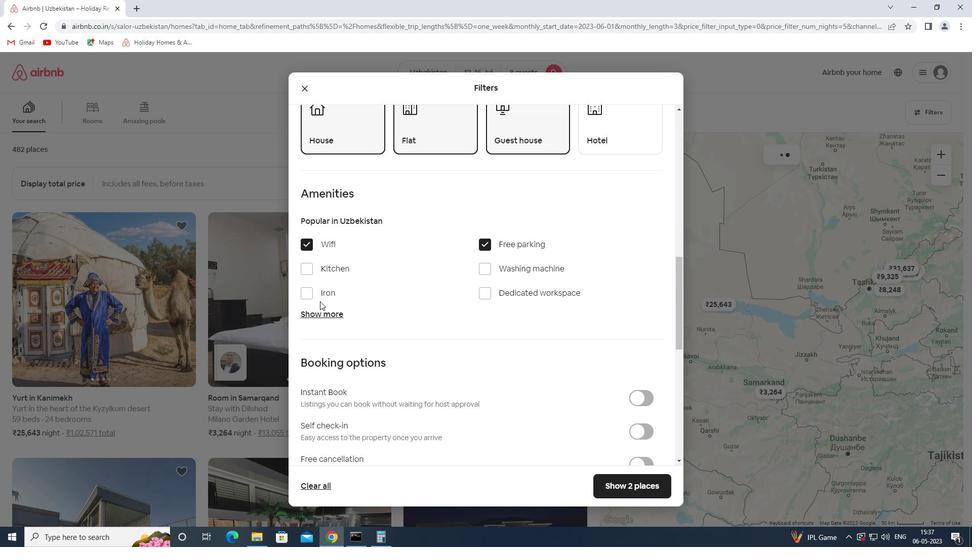 
Action: Mouse pressed left at (320, 303)
Screenshot: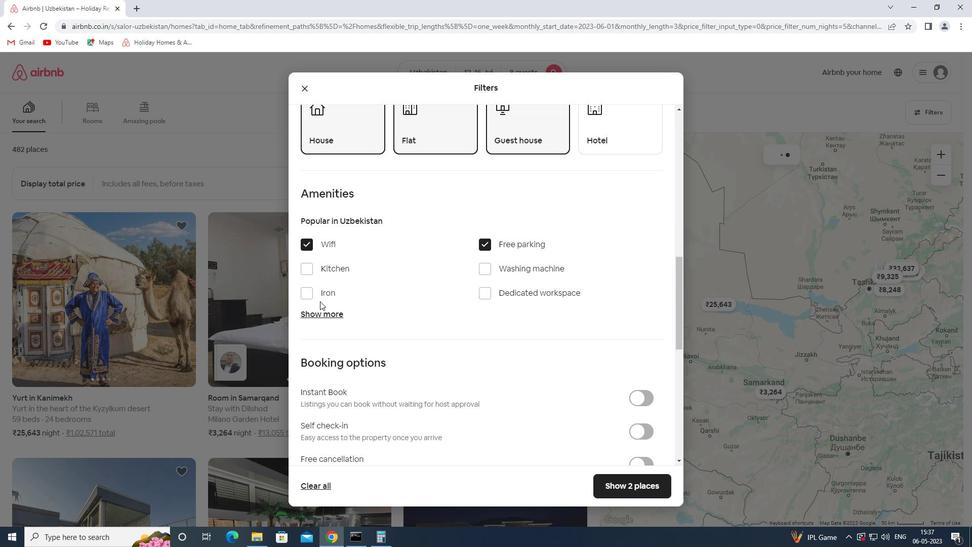 
Action: Mouse moved to (330, 316)
Screenshot: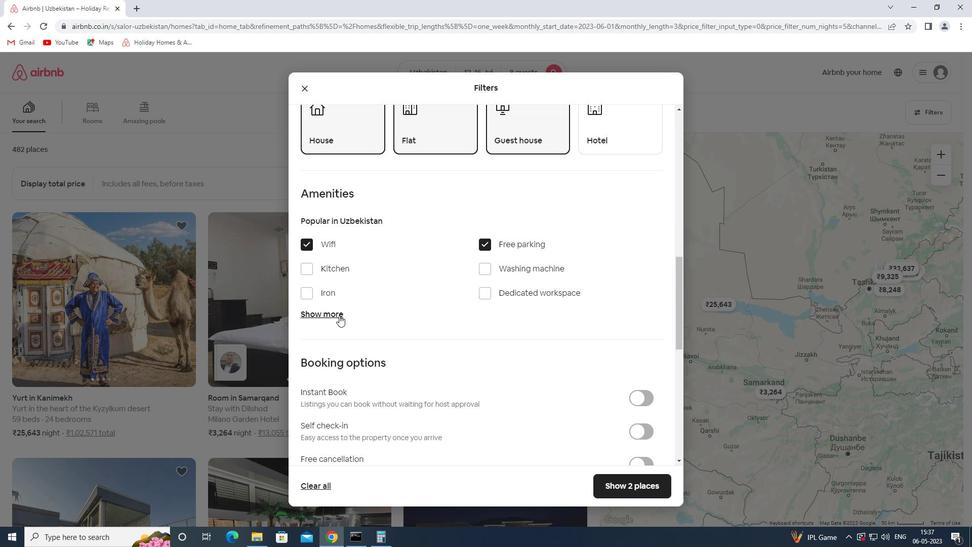 
Action: Mouse pressed left at (330, 316)
Screenshot: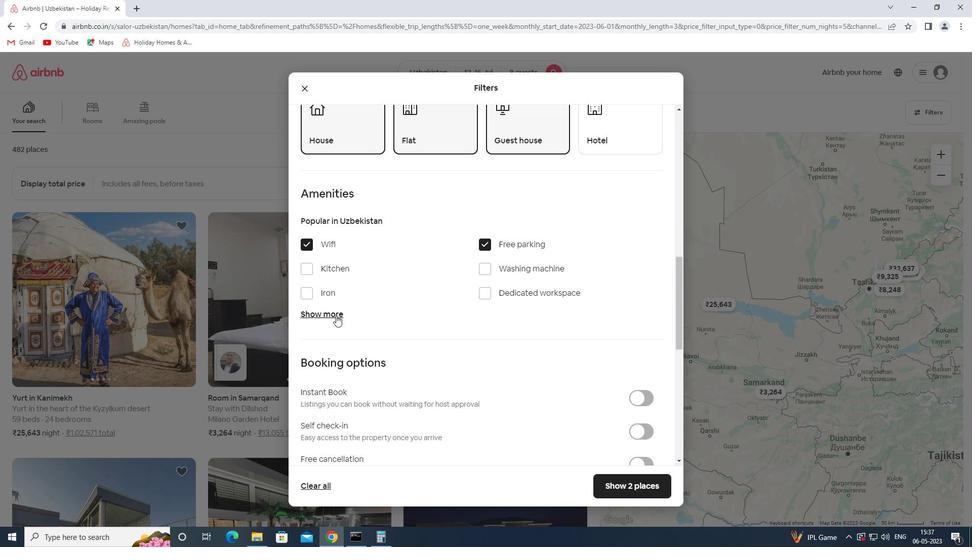 
Action: Mouse moved to (486, 369)
Screenshot: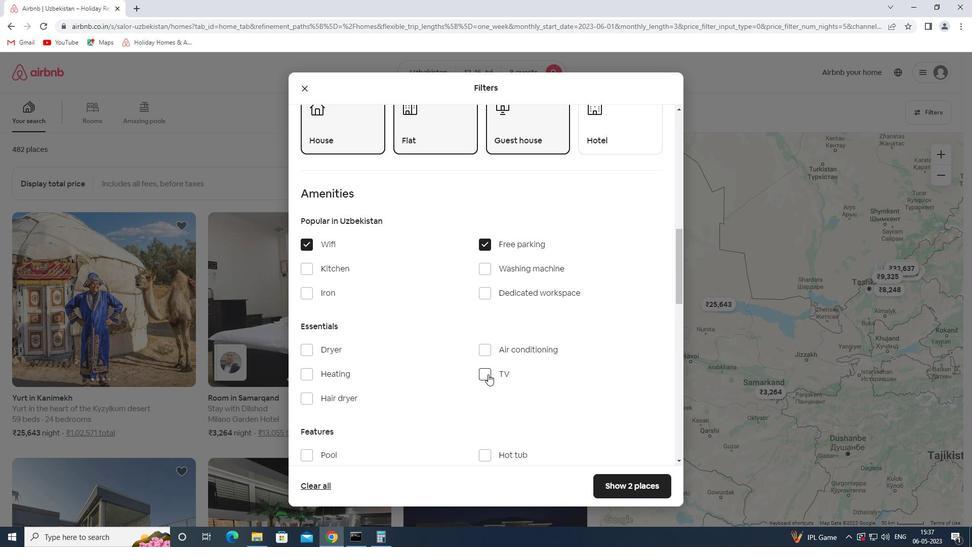 
Action: Mouse pressed left at (486, 369)
Screenshot: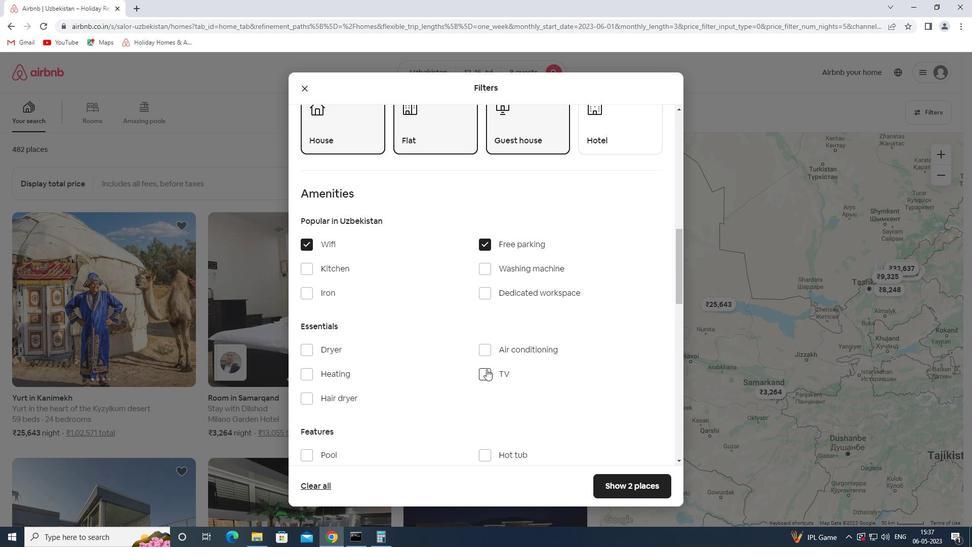 
Action: Mouse moved to (501, 360)
Screenshot: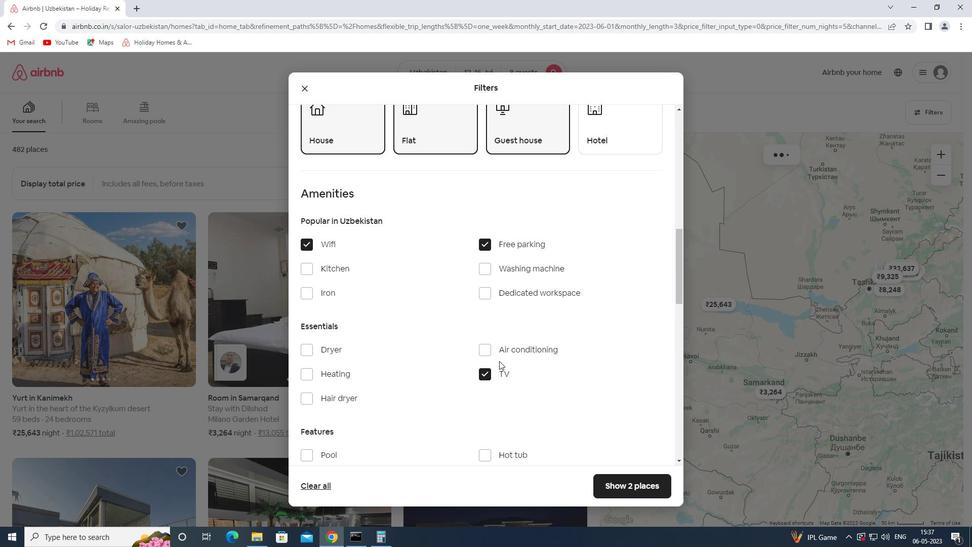 
Action: Mouse scrolled (501, 360) with delta (0, 0)
Screenshot: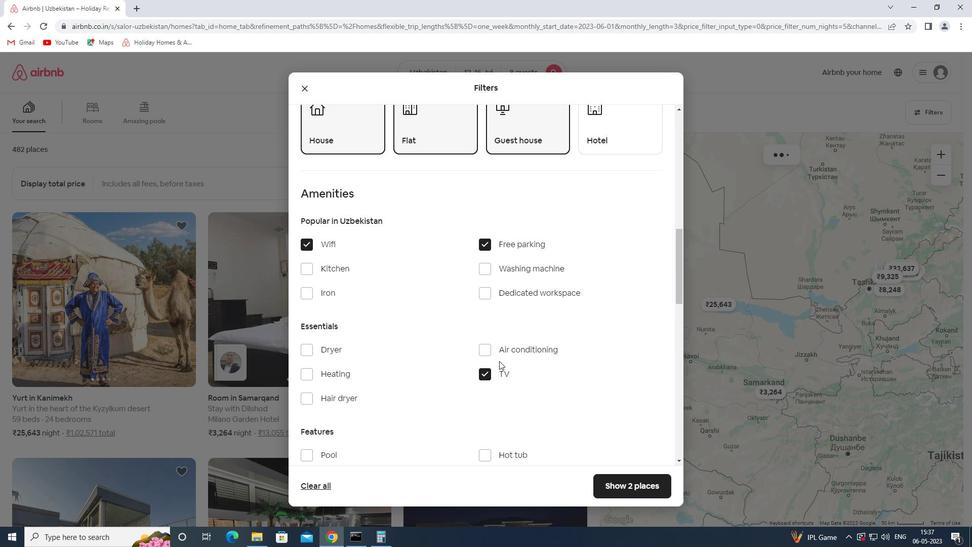 
Action: Mouse moved to (501, 360)
Screenshot: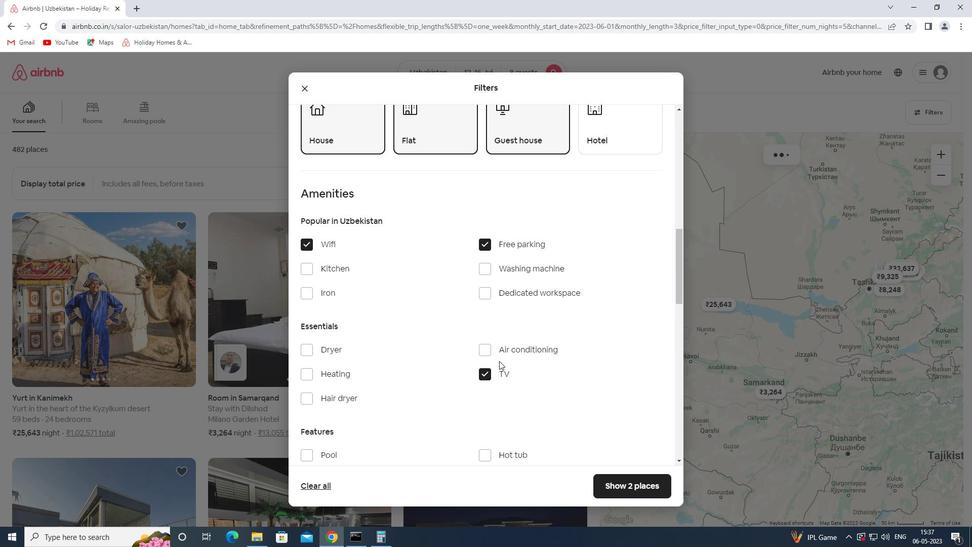 
Action: Mouse scrolled (501, 359) with delta (0, 0)
Screenshot: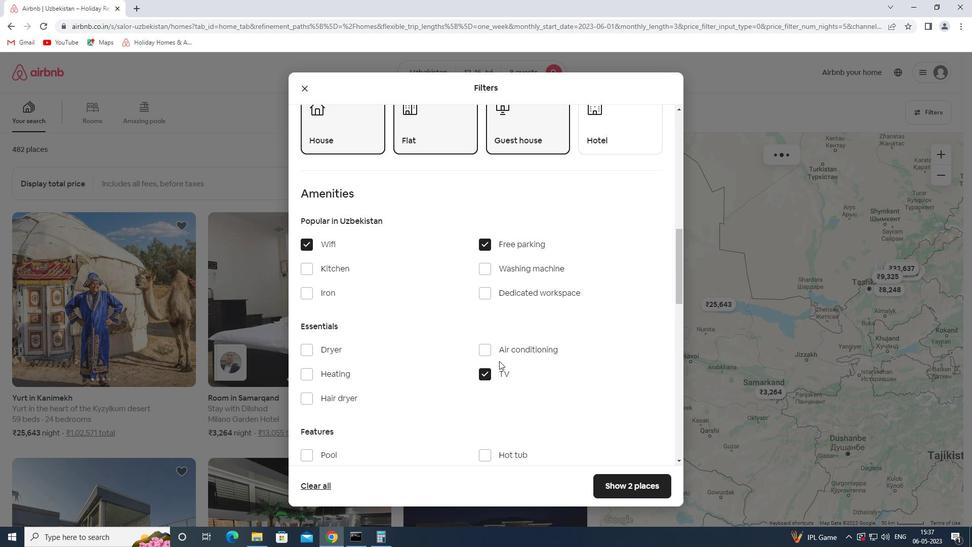 
Action: Mouse moved to (501, 358)
Screenshot: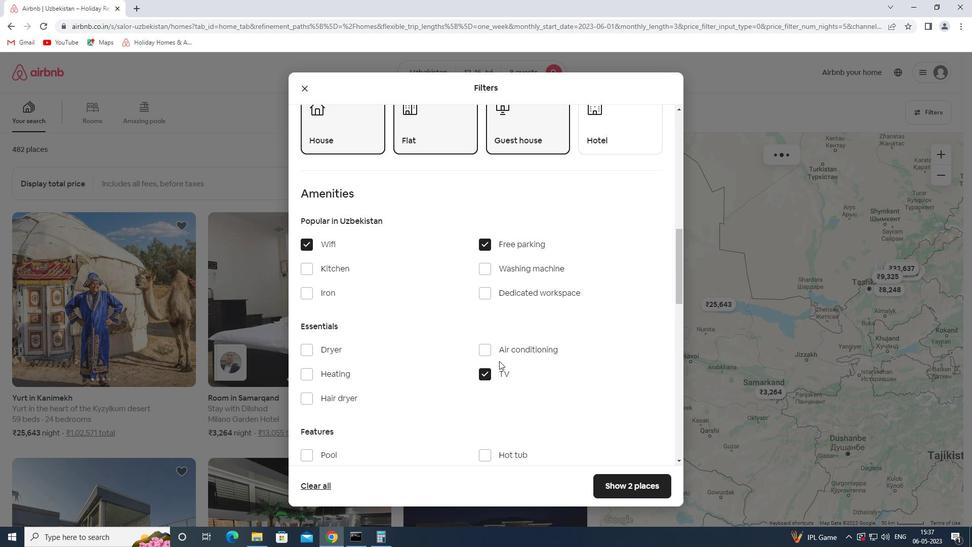
Action: Mouse scrolled (501, 358) with delta (0, 0)
Screenshot: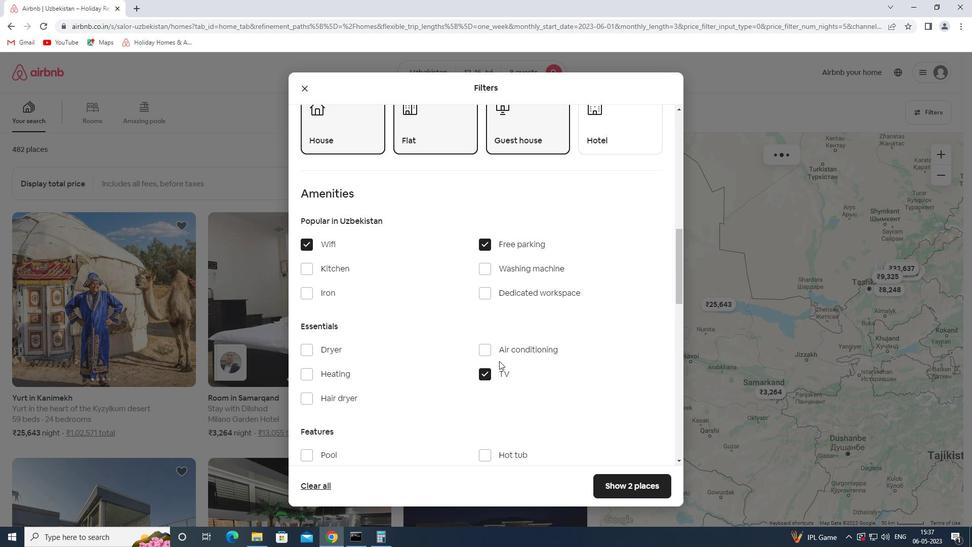 
Action: Mouse moved to (499, 354)
Screenshot: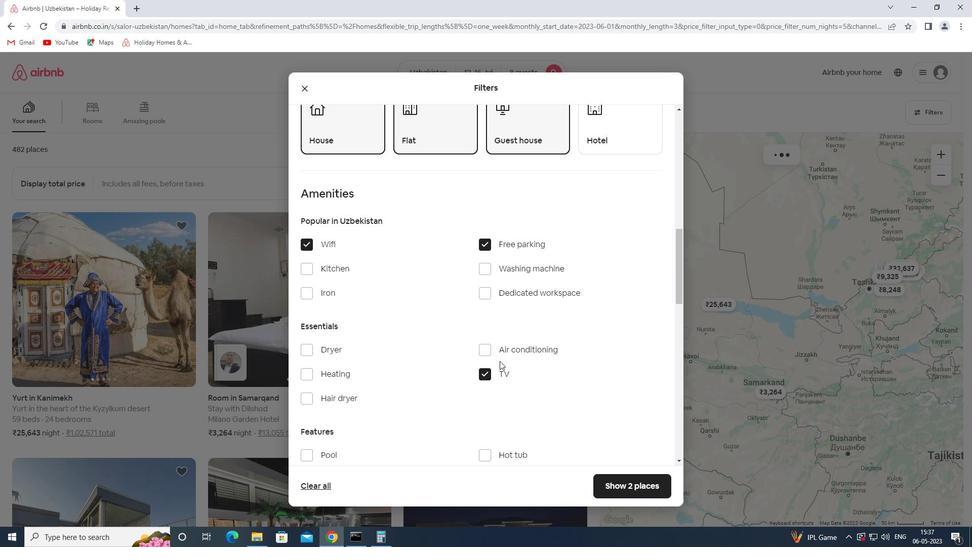 
Action: Mouse scrolled (499, 353) with delta (0, 0)
Screenshot: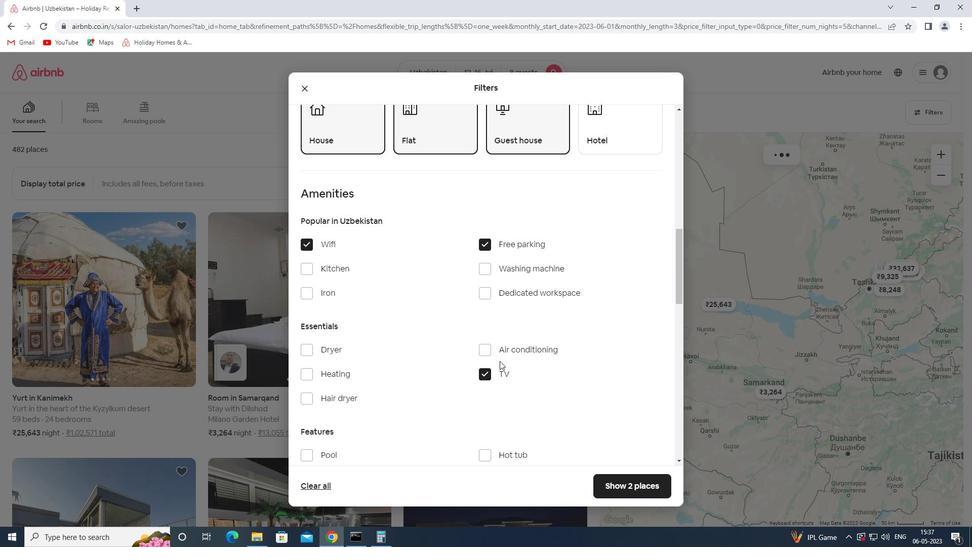 
Action: Mouse moved to (497, 348)
Screenshot: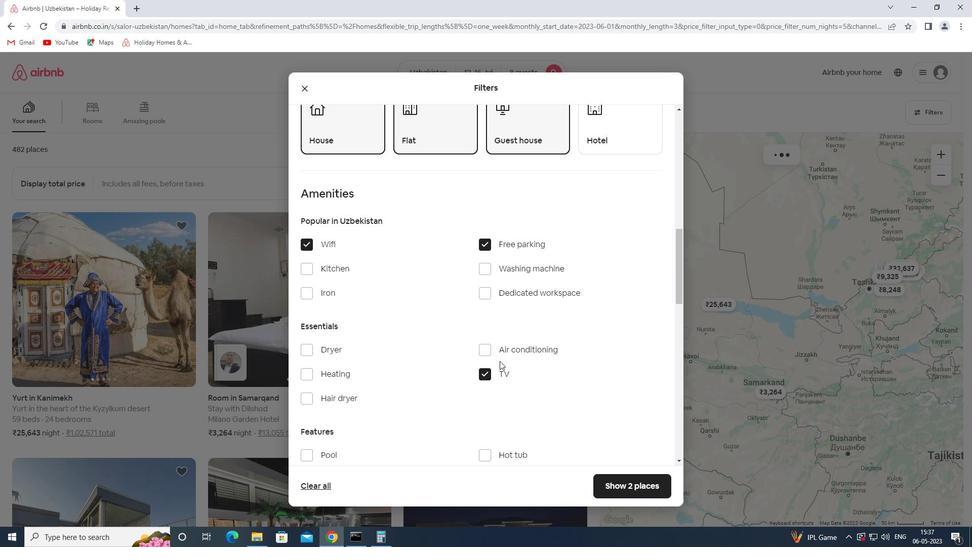 
Action: Mouse scrolled (497, 348) with delta (0, 0)
Screenshot: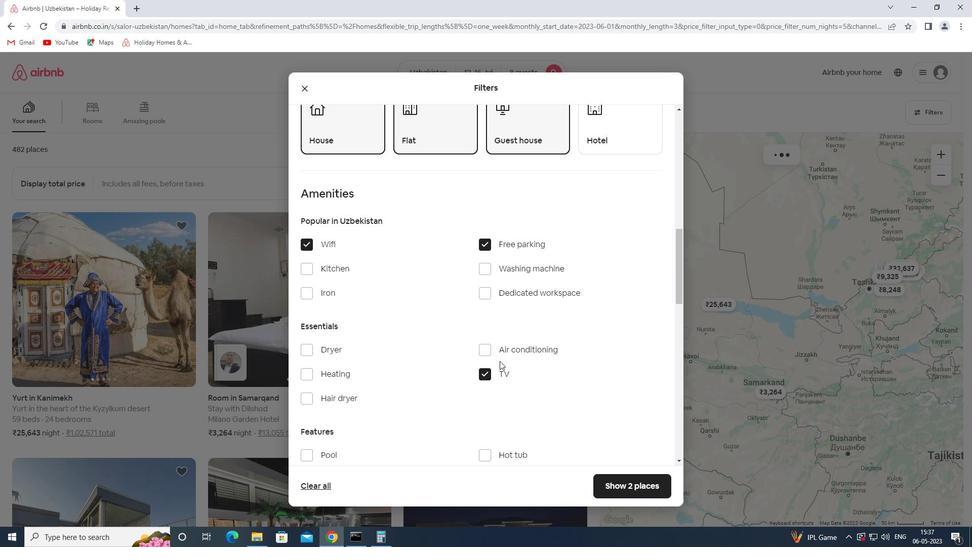 
Action: Mouse moved to (326, 247)
Screenshot: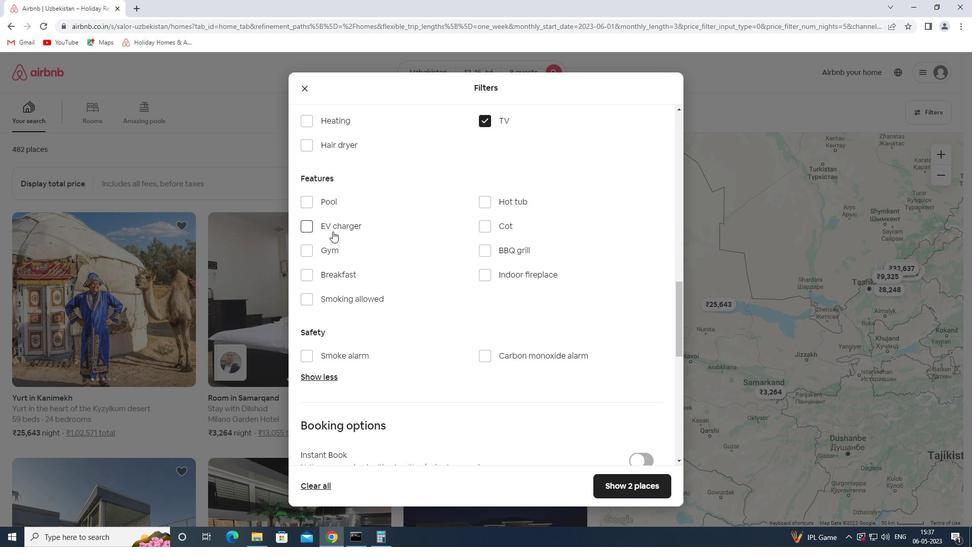 
Action: Mouse pressed left at (326, 247)
Screenshot: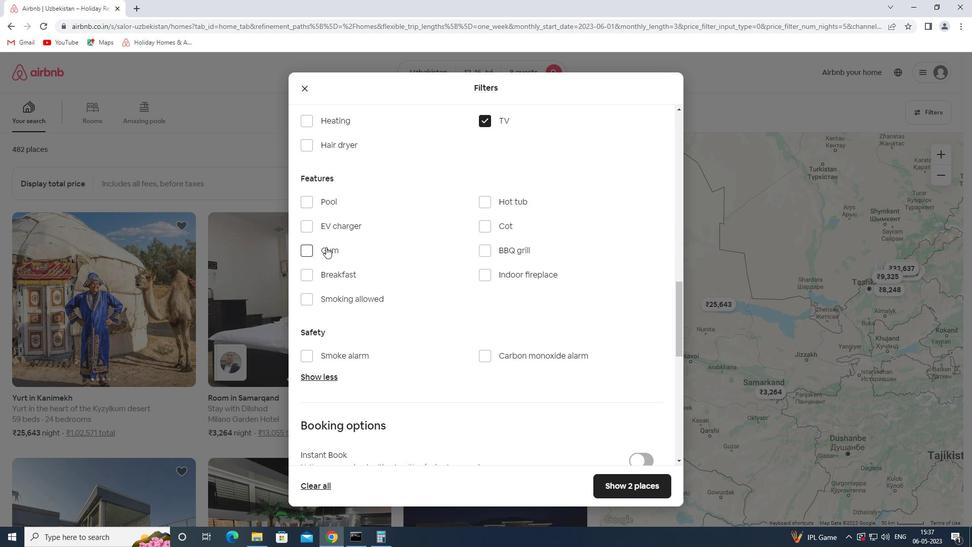 
Action: Mouse moved to (352, 276)
Screenshot: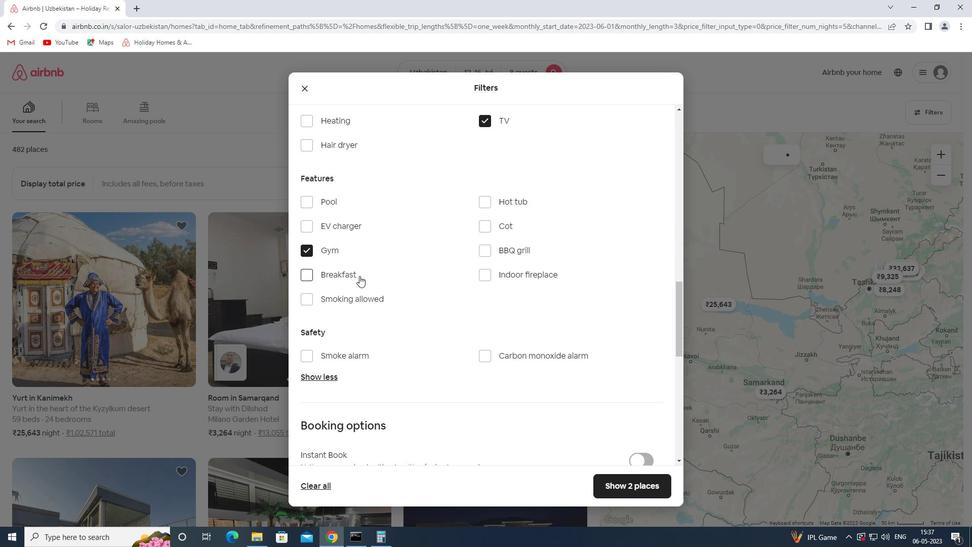 
Action: Mouse pressed left at (352, 276)
Screenshot: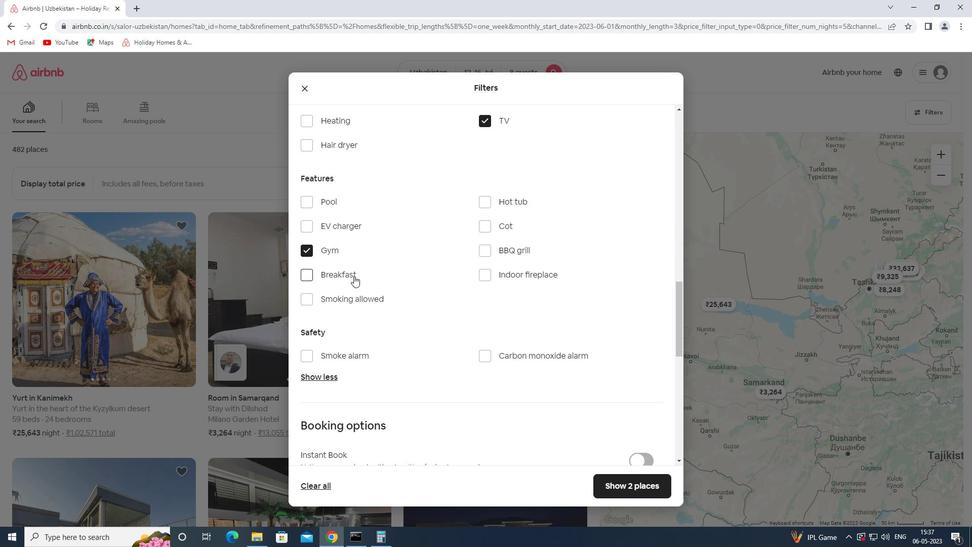
Action: Mouse moved to (649, 378)
Screenshot: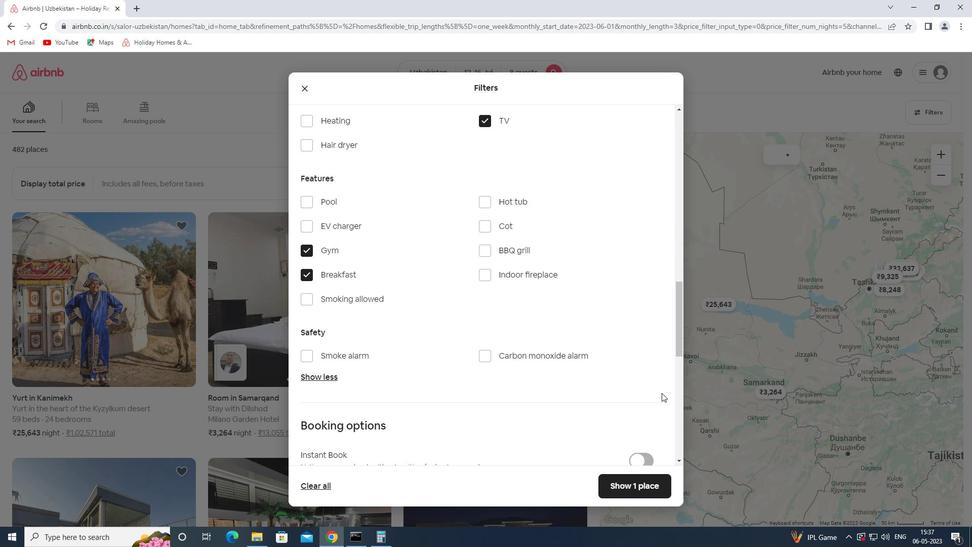 
Action: Mouse scrolled (649, 377) with delta (0, 0)
Screenshot: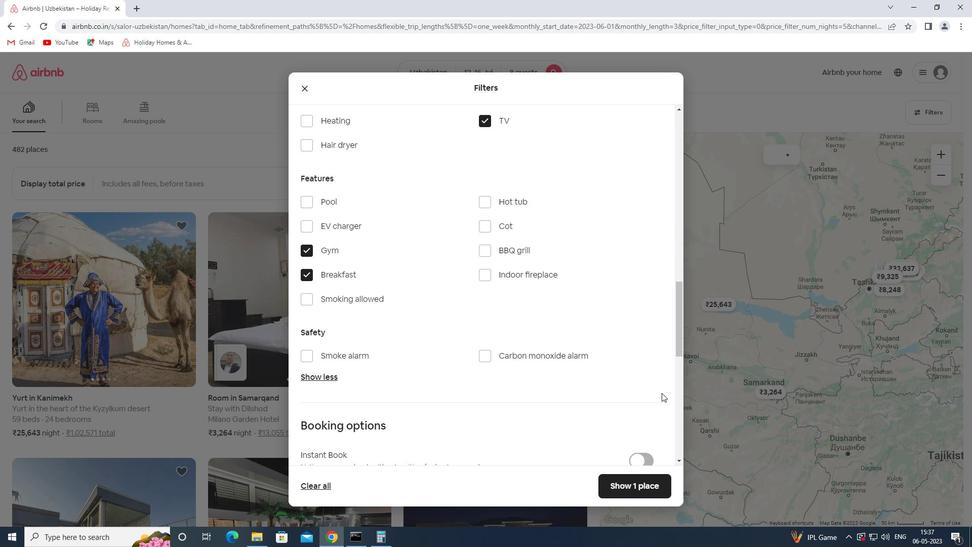 
Action: Mouse moved to (645, 374)
Screenshot: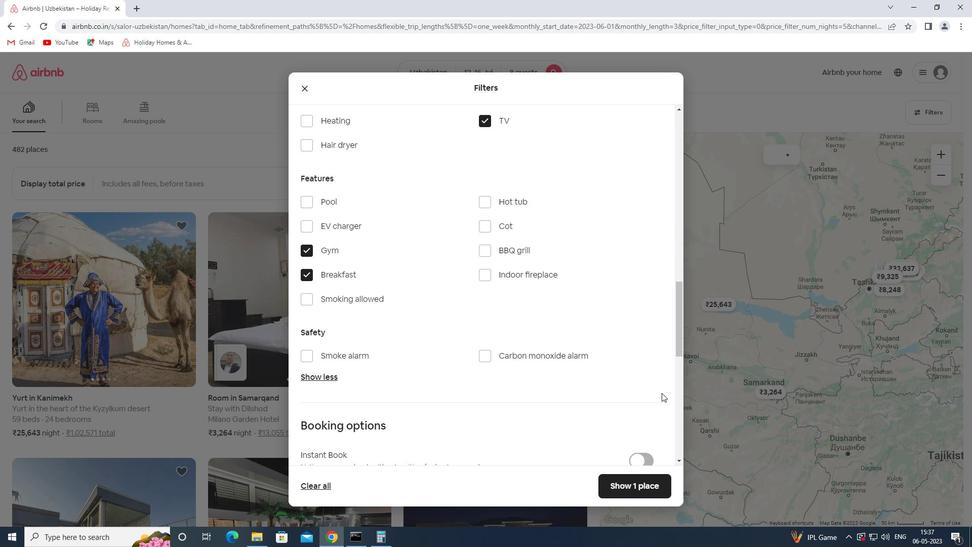 
Action: Mouse scrolled (645, 374) with delta (0, 0)
Screenshot: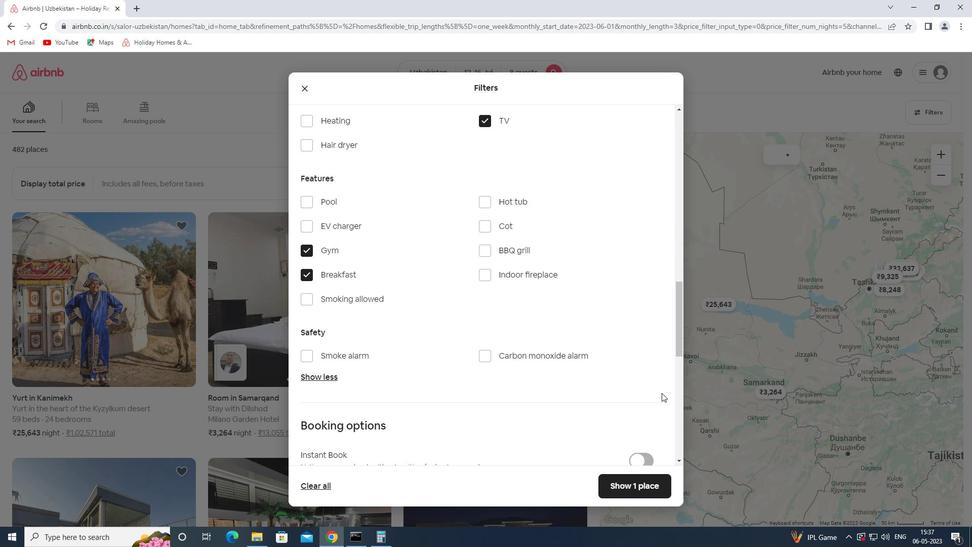 
Action: Mouse moved to (644, 373)
Screenshot: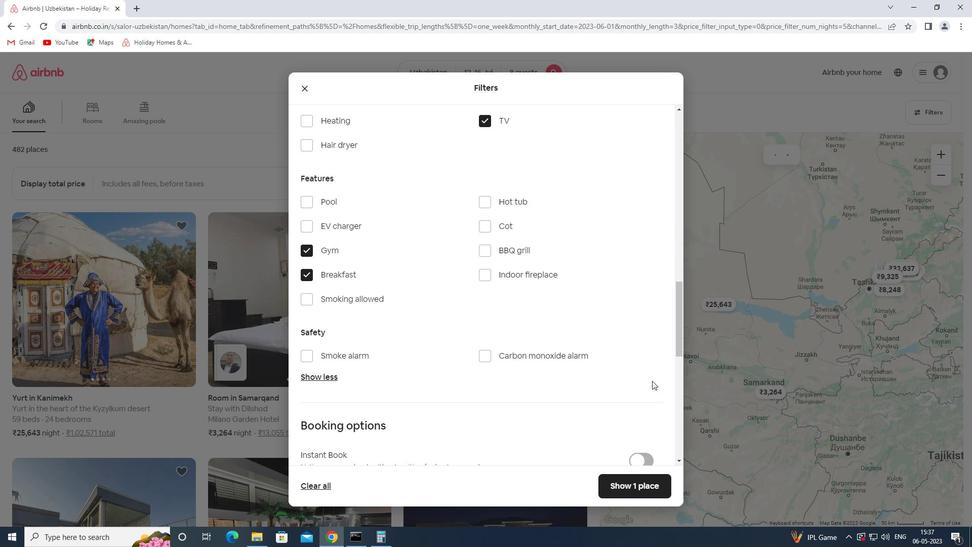 
Action: Mouse scrolled (644, 373) with delta (0, 0)
Screenshot: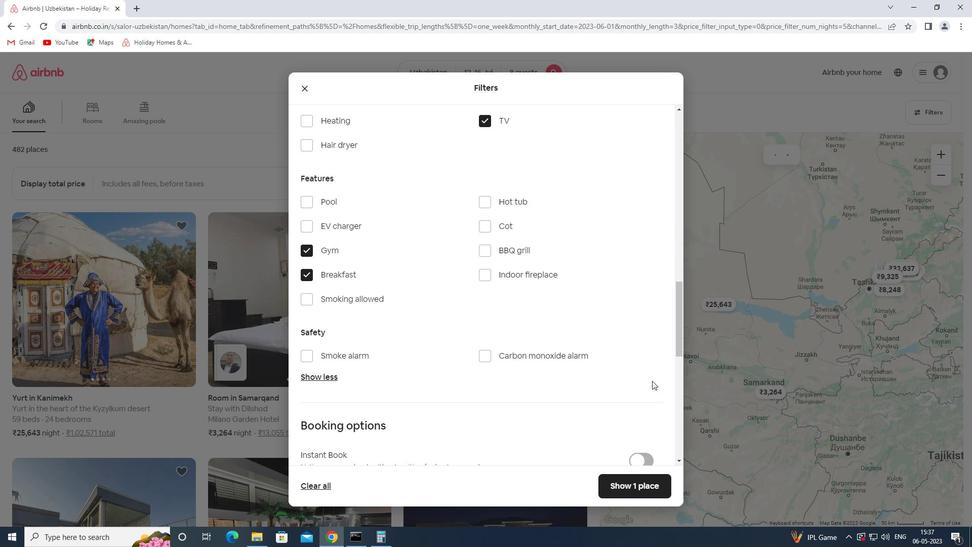 
Action: Mouse moved to (642, 371)
Screenshot: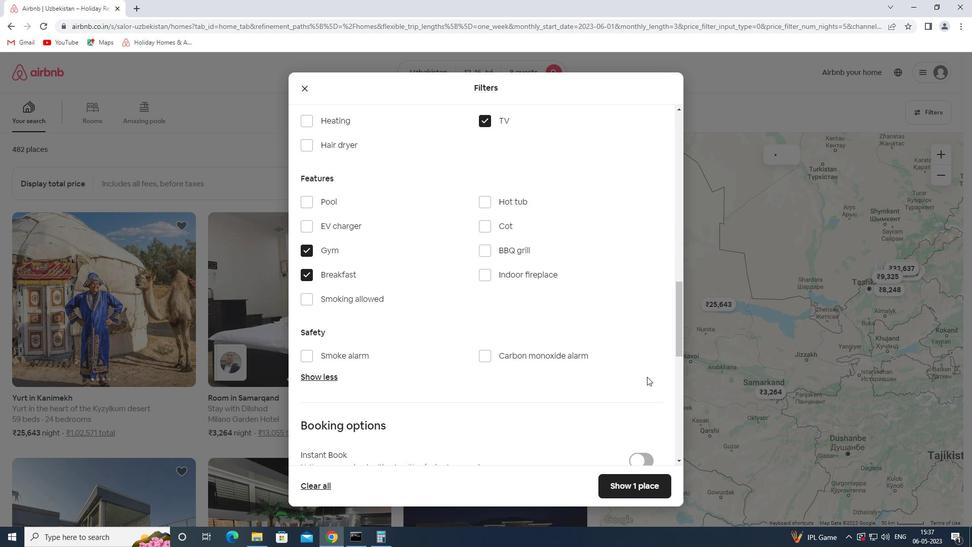 
Action: Mouse scrolled (642, 370) with delta (0, 0)
Screenshot: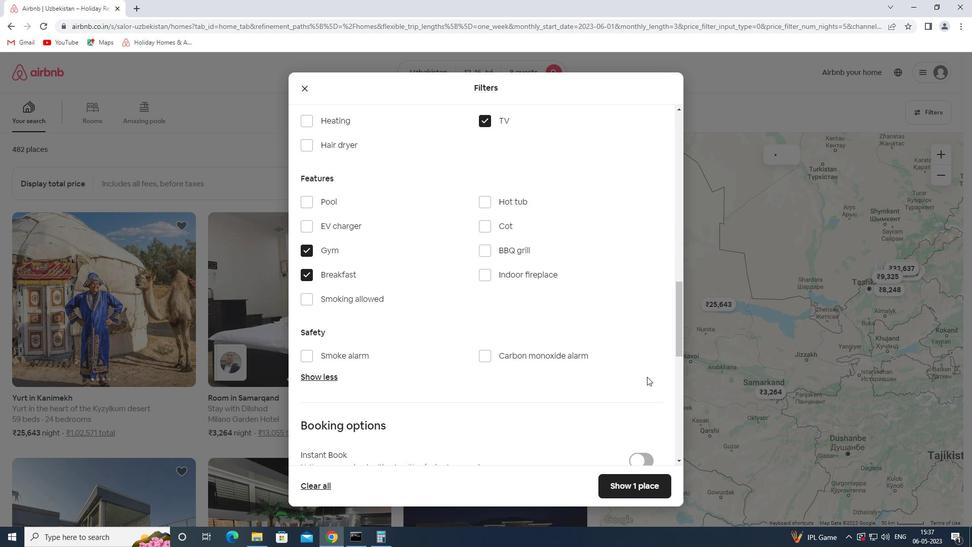 
Action: Mouse moved to (642, 290)
Screenshot: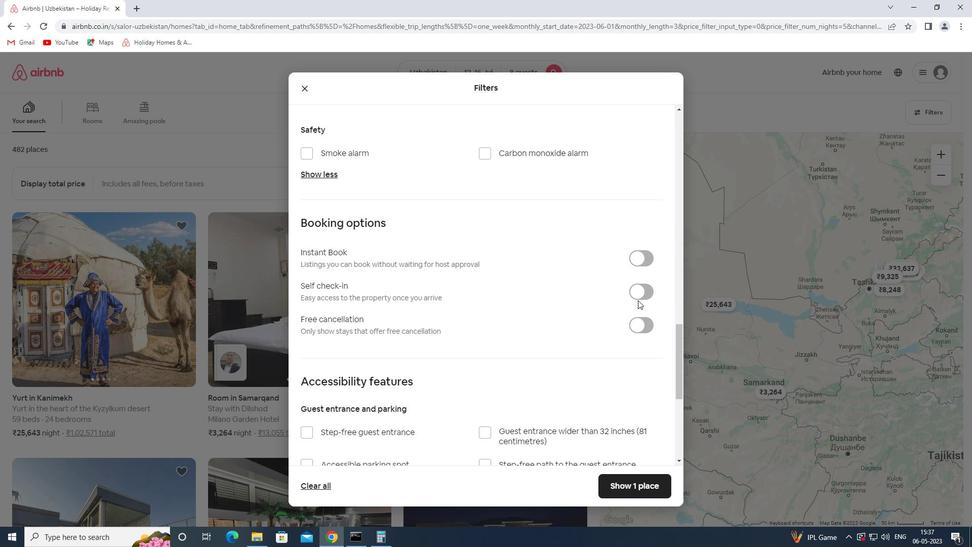 
Action: Mouse pressed left at (642, 290)
Screenshot: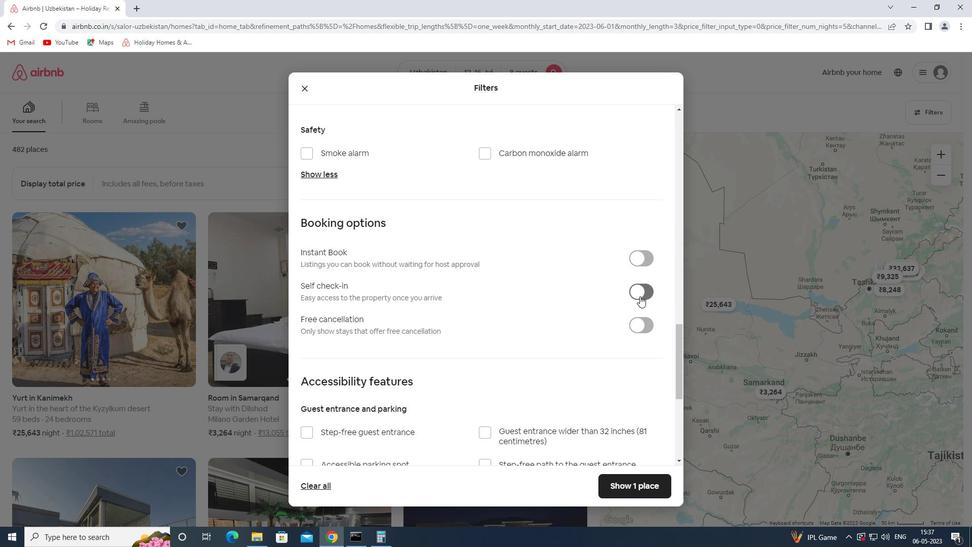 
Action: Mouse moved to (473, 354)
Screenshot: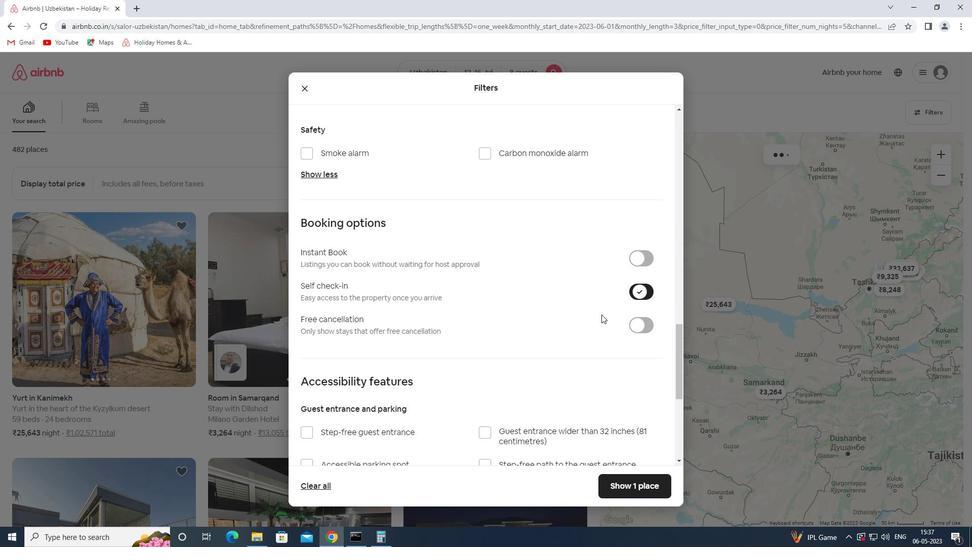
Action: Mouse scrolled (473, 354) with delta (0, 0)
Screenshot: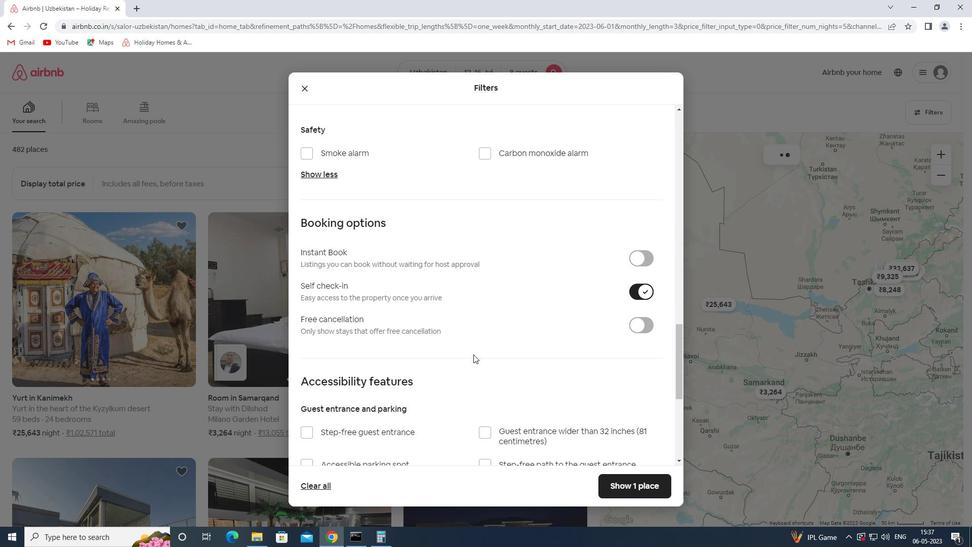 
Action: Mouse scrolled (473, 354) with delta (0, 0)
Screenshot: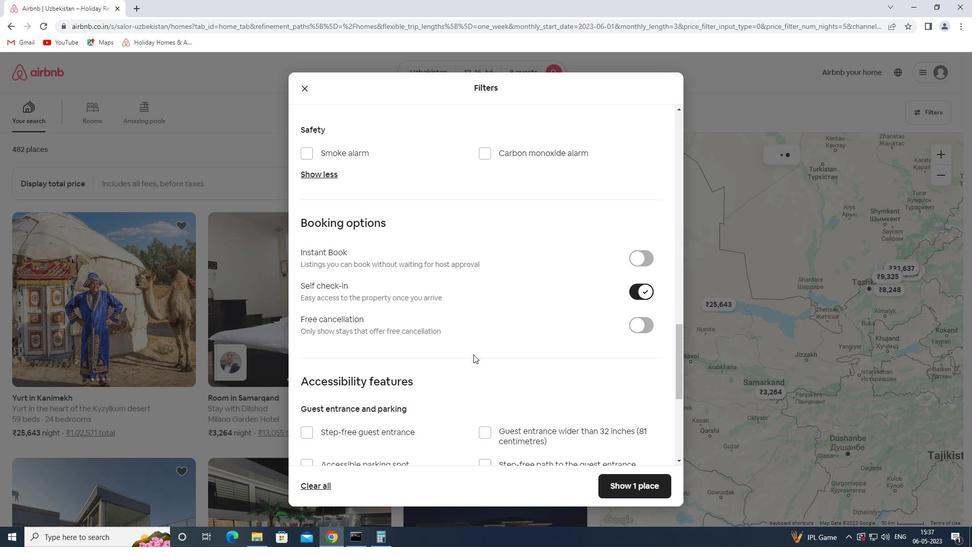 
Action: Mouse scrolled (473, 354) with delta (0, 0)
Screenshot: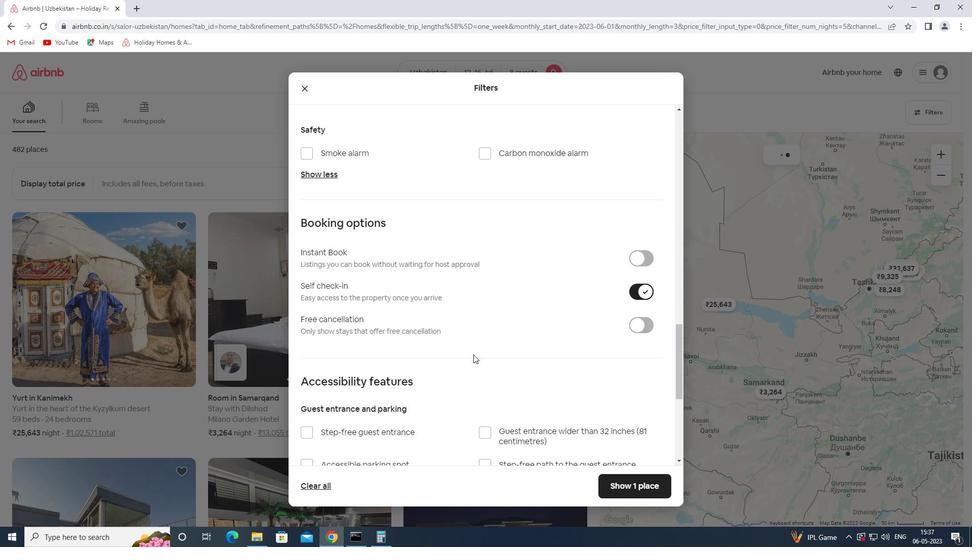 
Action: Mouse scrolled (473, 354) with delta (0, 0)
Screenshot: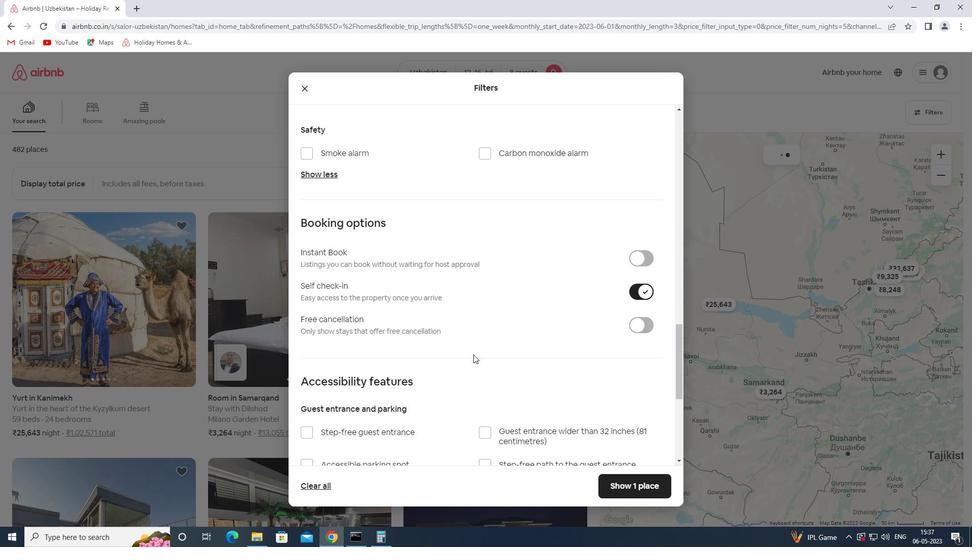 
Action: Mouse scrolled (473, 354) with delta (0, 0)
Screenshot: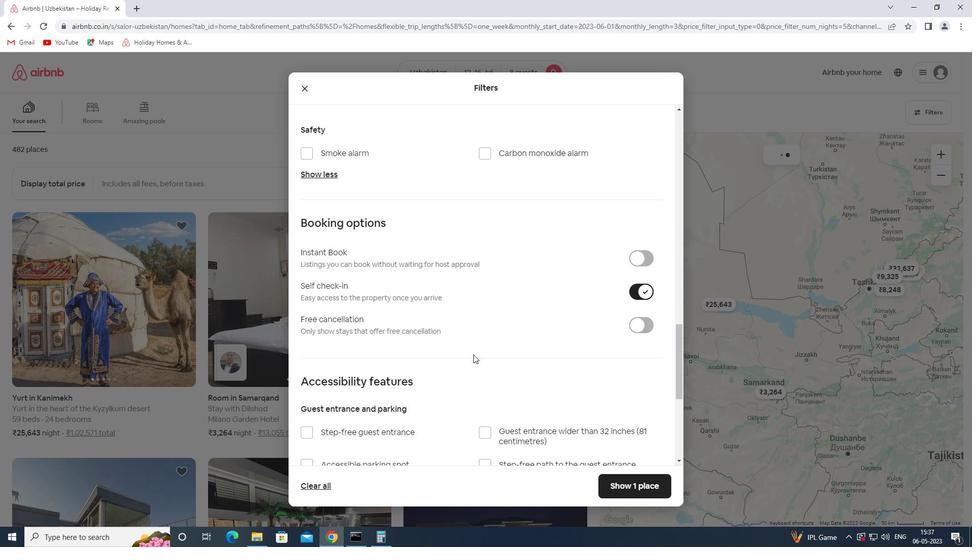 
Action: Mouse moved to (323, 416)
Screenshot: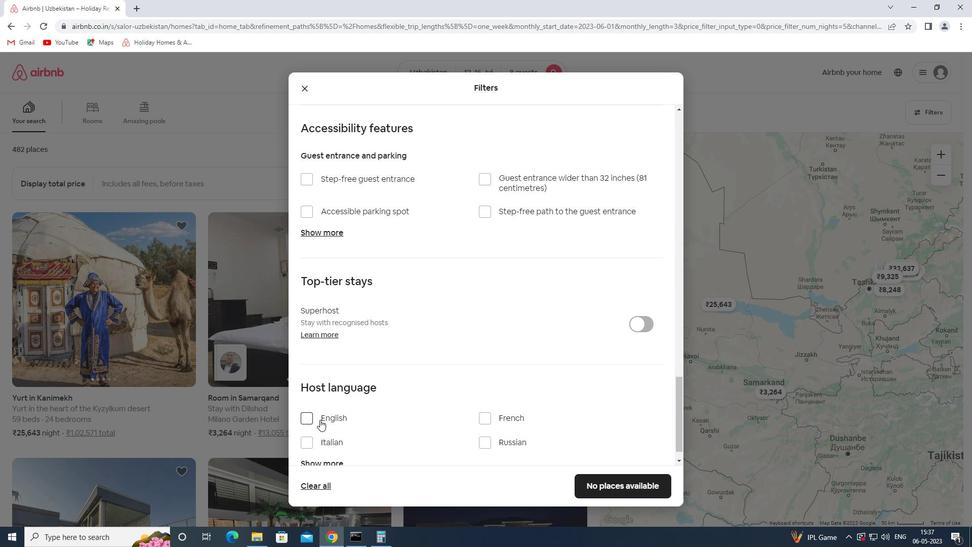 
Action: Mouse pressed left at (323, 416)
Screenshot: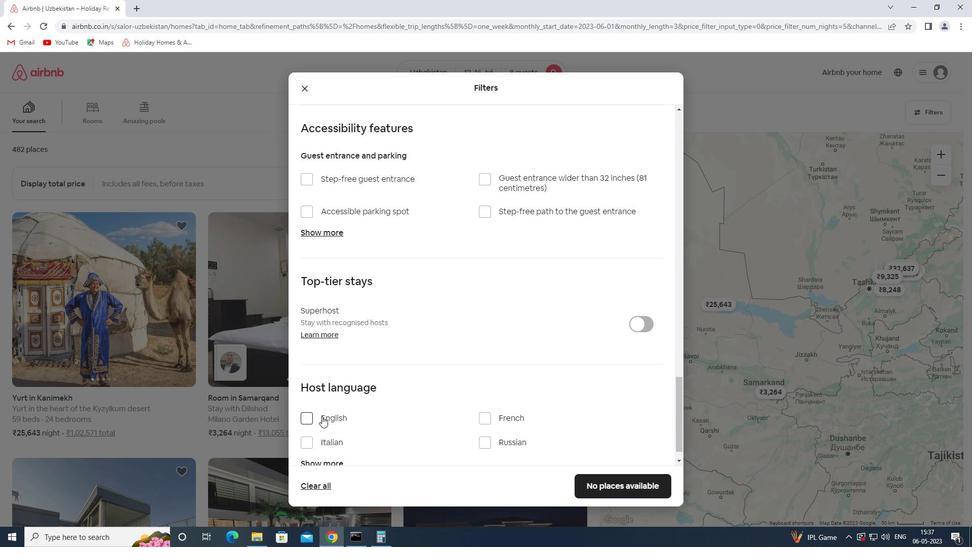 
Action: Mouse moved to (634, 473)
Screenshot: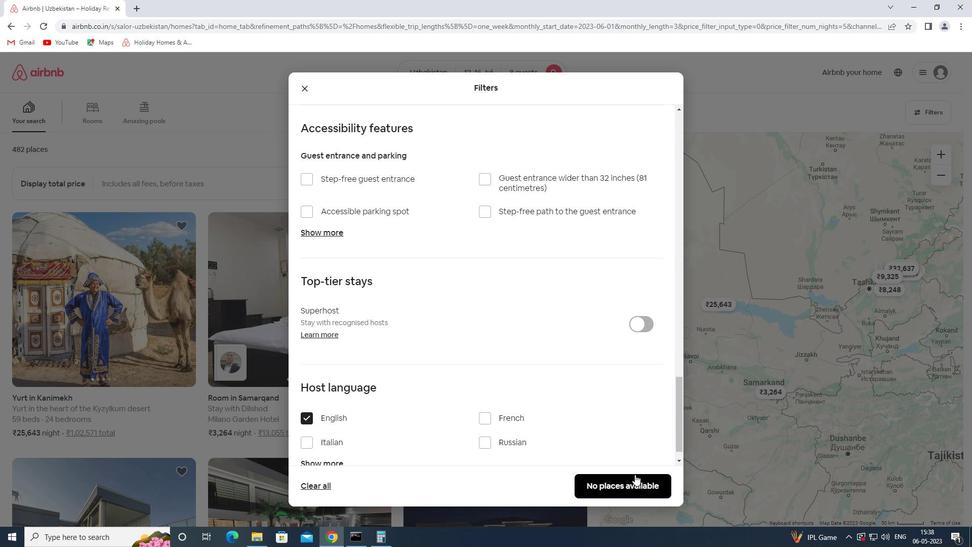 
Action: Mouse pressed left at (634, 473)
Screenshot: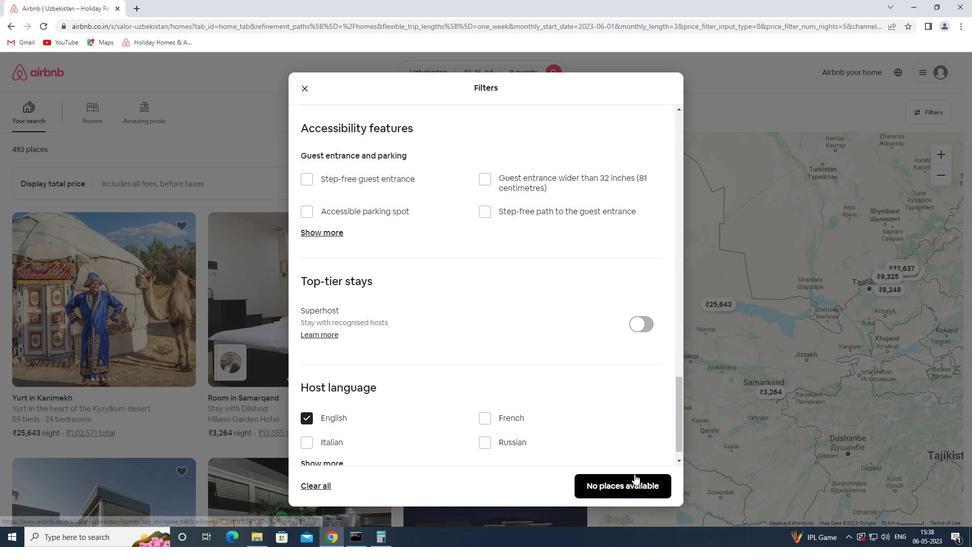 
Action: Mouse moved to (624, 488)
Screenshot: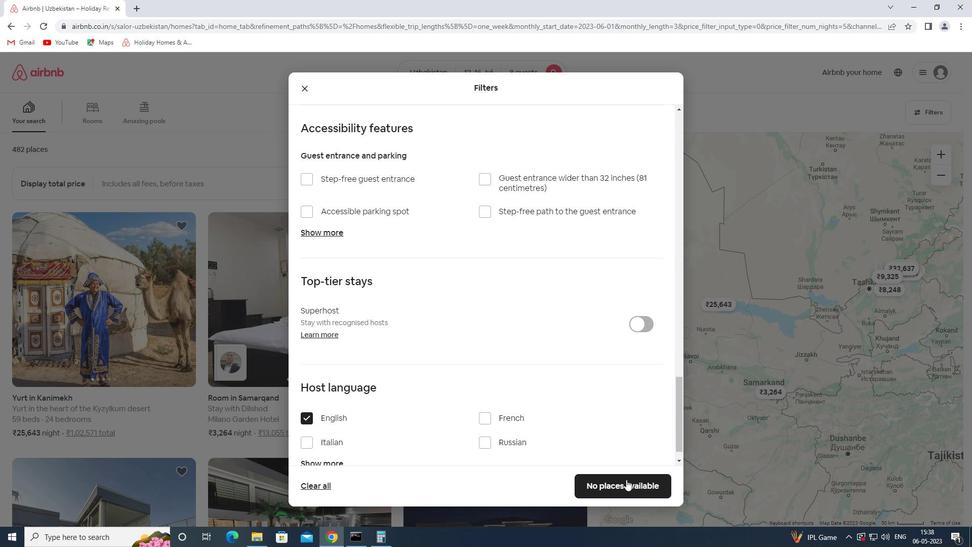 
Action: Mouse pressed left at (624, 488)
Screenshot: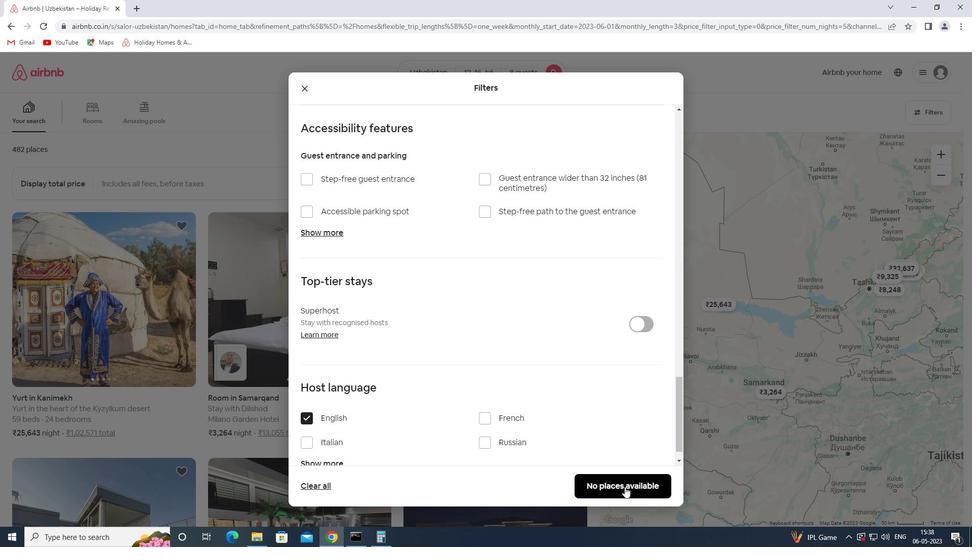 
Action: Mouse moved to (622, 488)
Screenshot: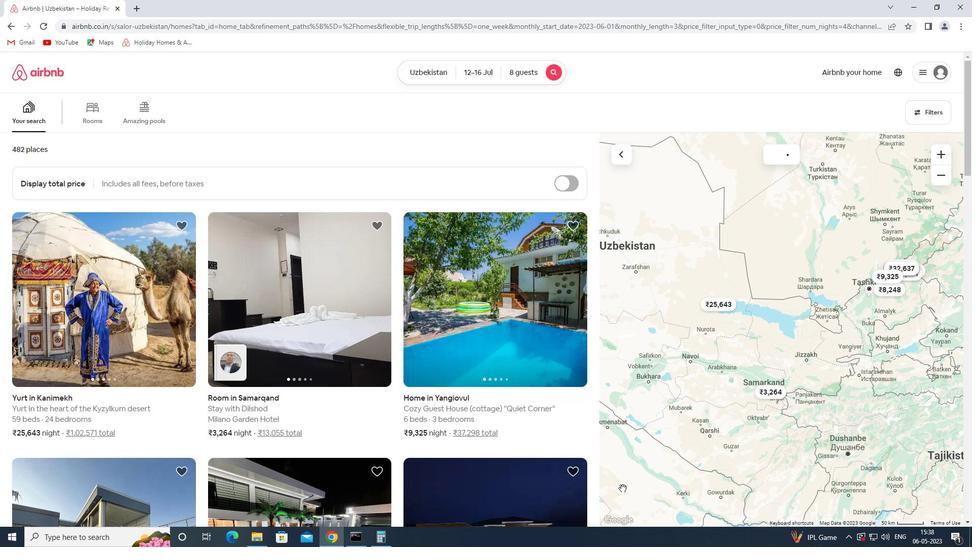
